 Task: Look for space in Ans, Belgium from 1st June, 2023 to 9th June, 2023 for 4 adults in price range Rs.6000 to Rs.12000. Place can be entire place with 2 bedrooms having 2 beds and 2 bathrooms. Property type can be house. Amenities needed are: hair dryer, heating, . Booking option can be shelf check-in. Required host language is English.
Action: Mouse moved to (468, 128)
Screenshot: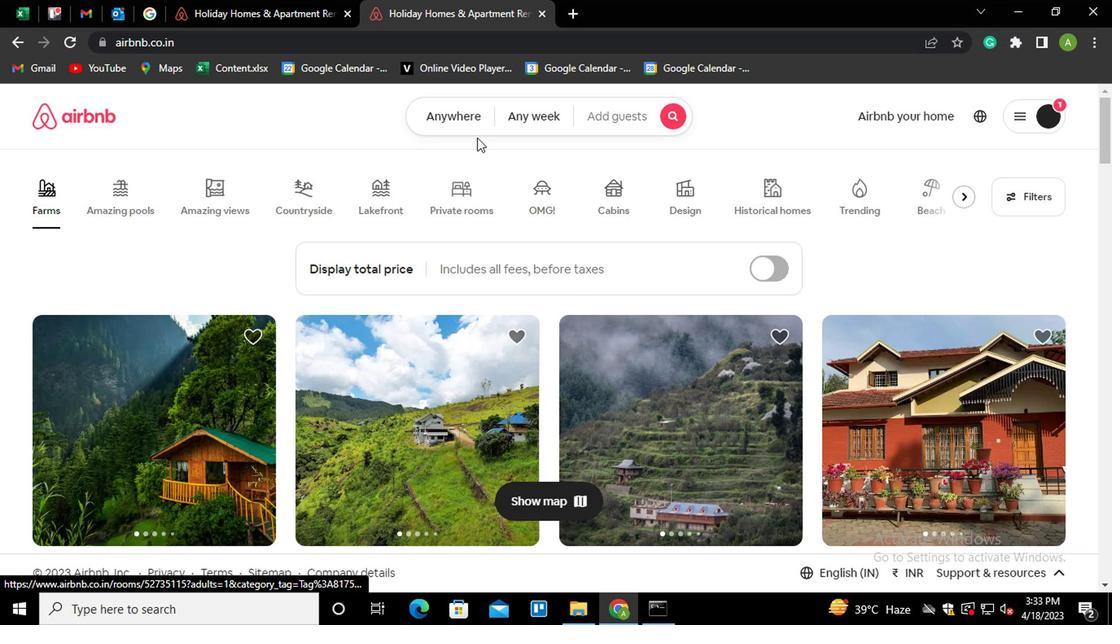 
Action: Mouse pressed left at (468, 128)
Screenshot: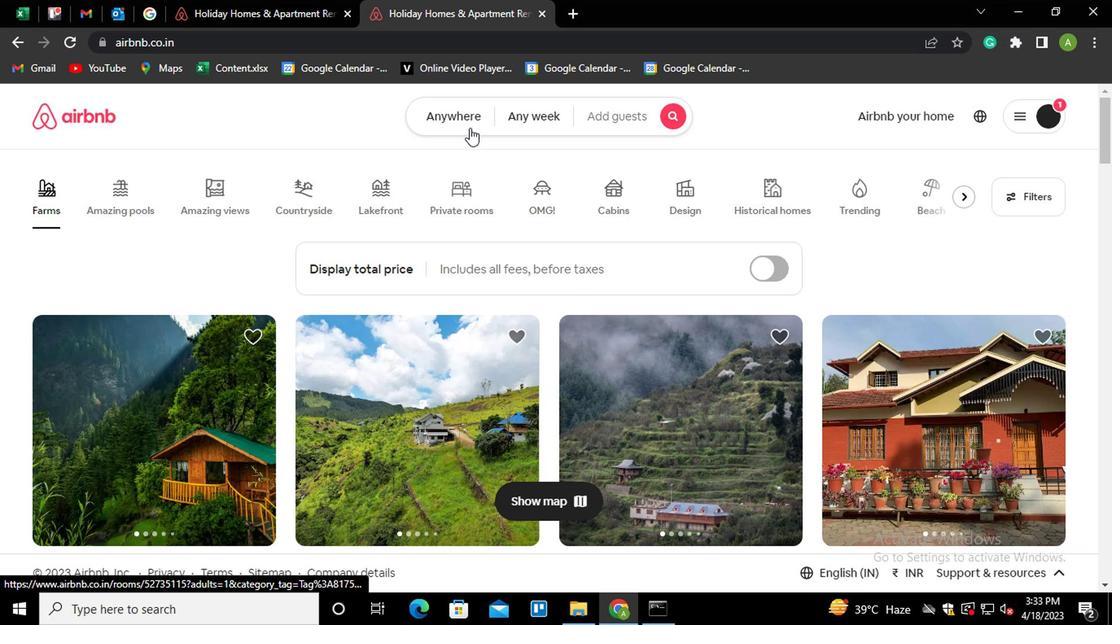 
Action: Mouse moved to (298, 184)
Screenshot: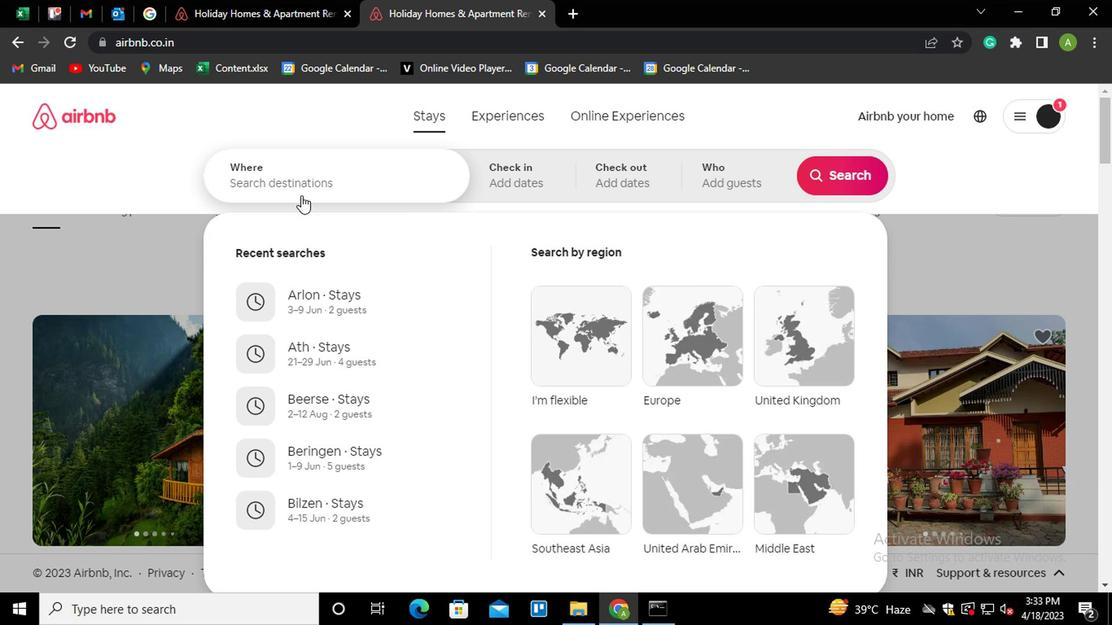 
Action: Mouse pressed left at (298, 184)
Screenshot: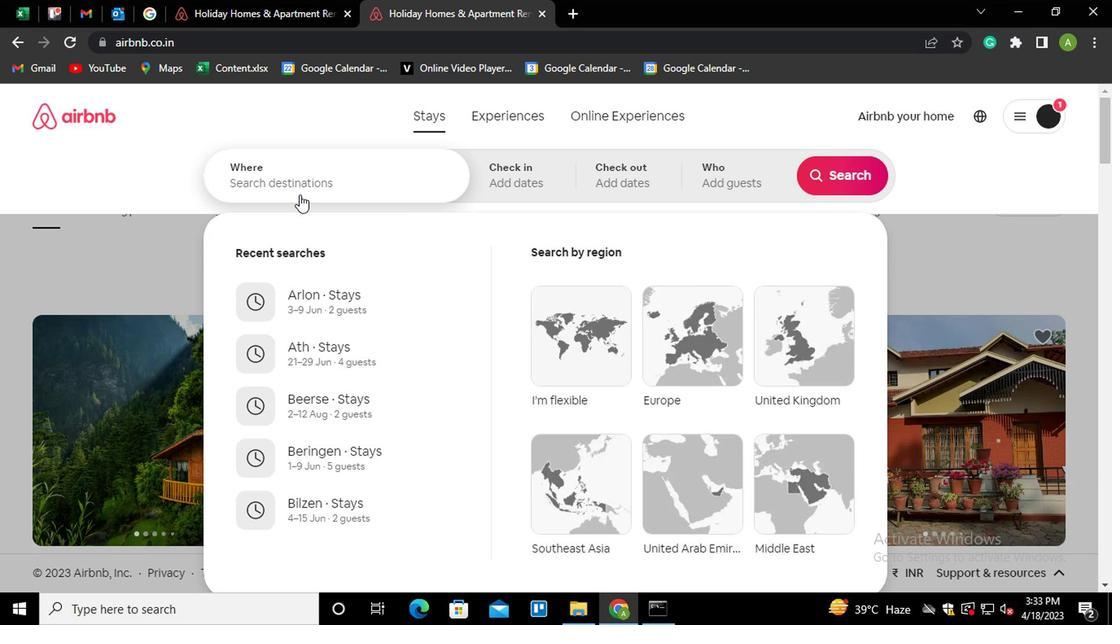 
Action: Mouse moved to (299, 184)
Screenshot: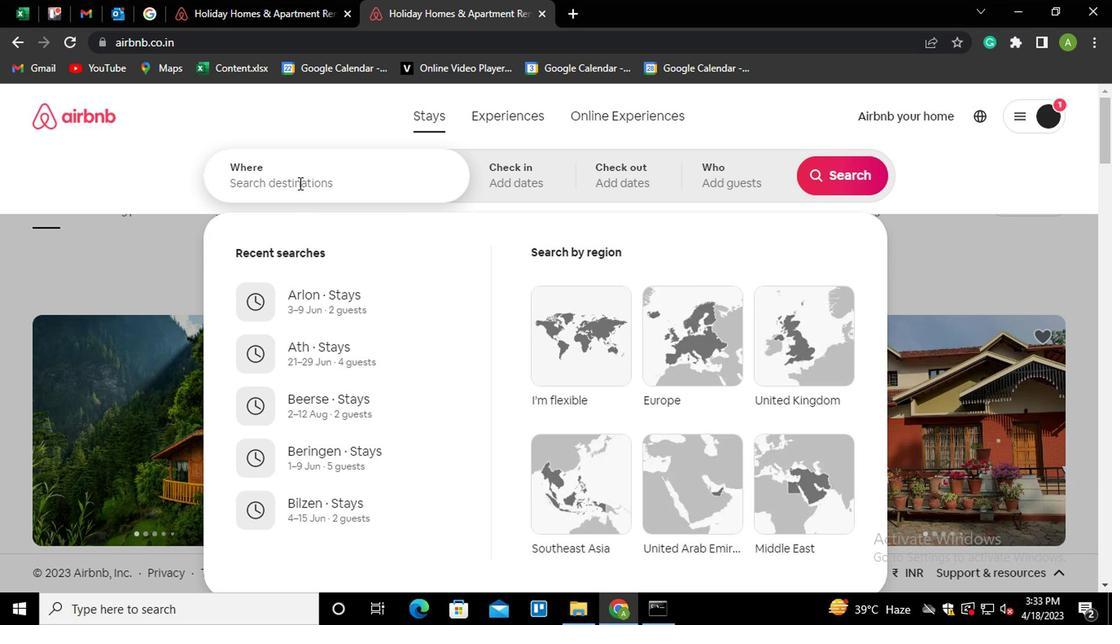 
Action: Key pressed <Key.shift>A
Screenshot: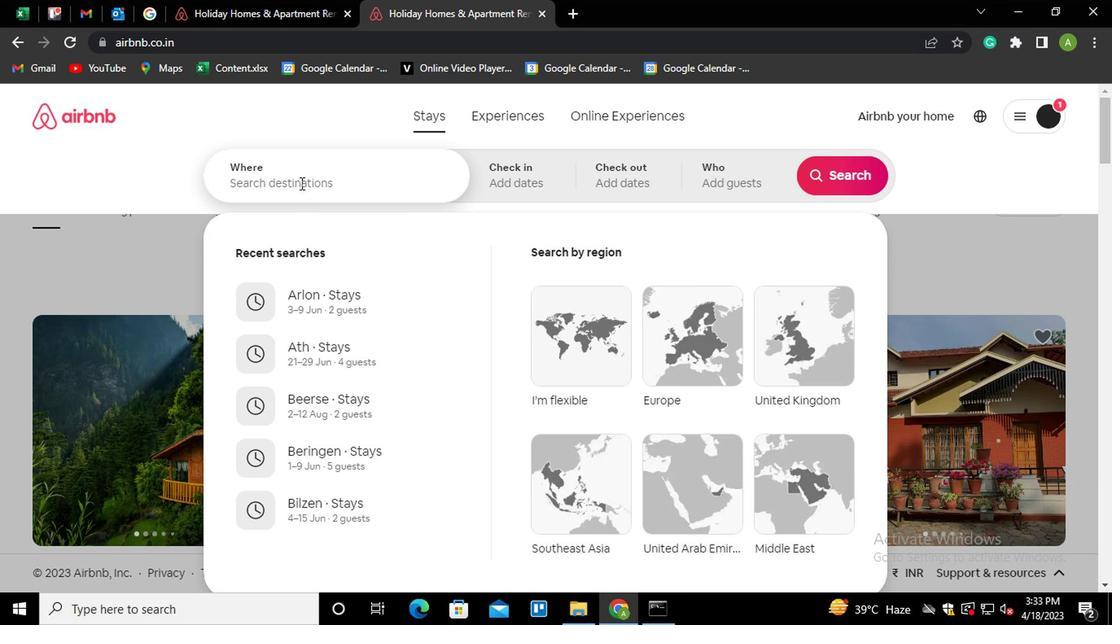 
Action: Mouse moved to (299, 184)
Screenshot: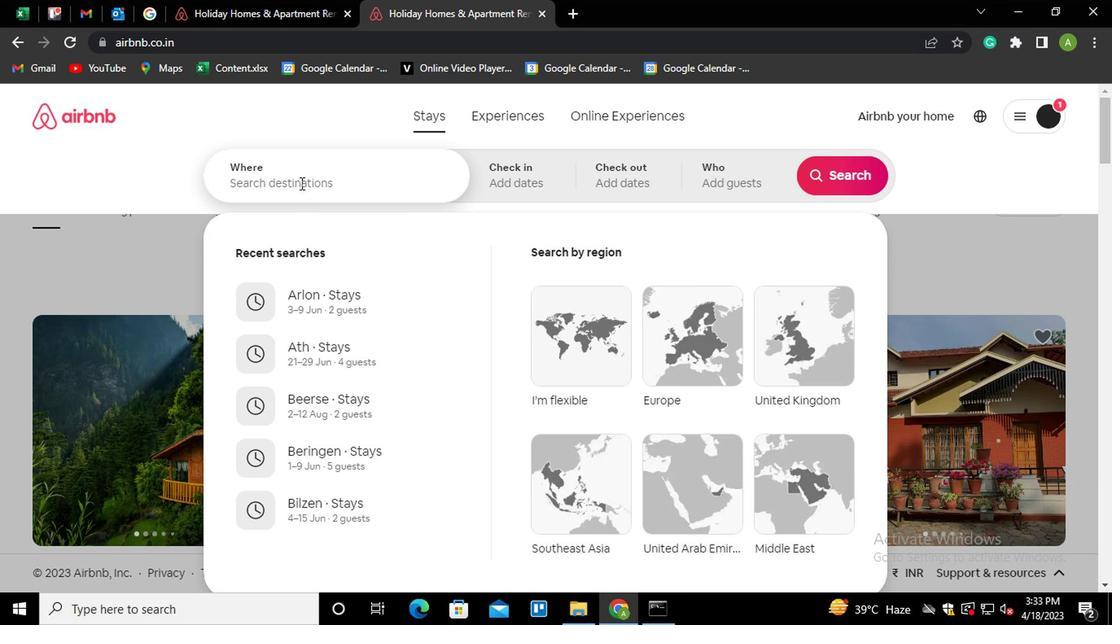
Action: Key pressed NS,<Key.space><Key.shift_r><Key.shift_r><Key.shift_r><Key.shift_r><Key.shift_r><Key.shift_r><Key.shift_r><Key.shift_r>BELGIU<Key.down><Key.enter>
Screenshot: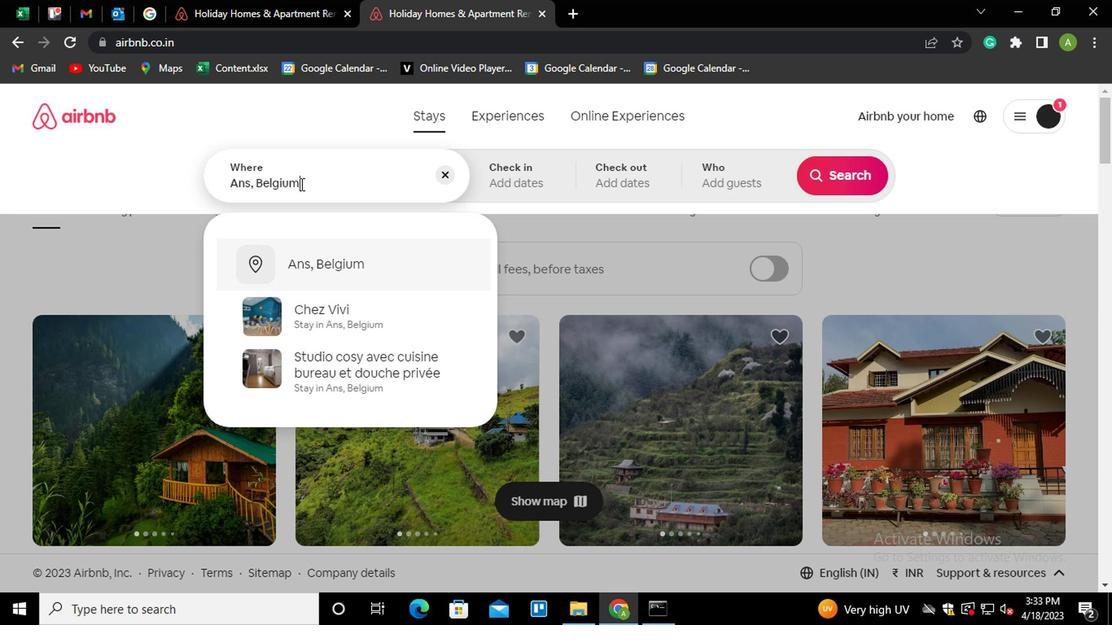 
Action: Mouse moved to (835, 309)
Screenshot: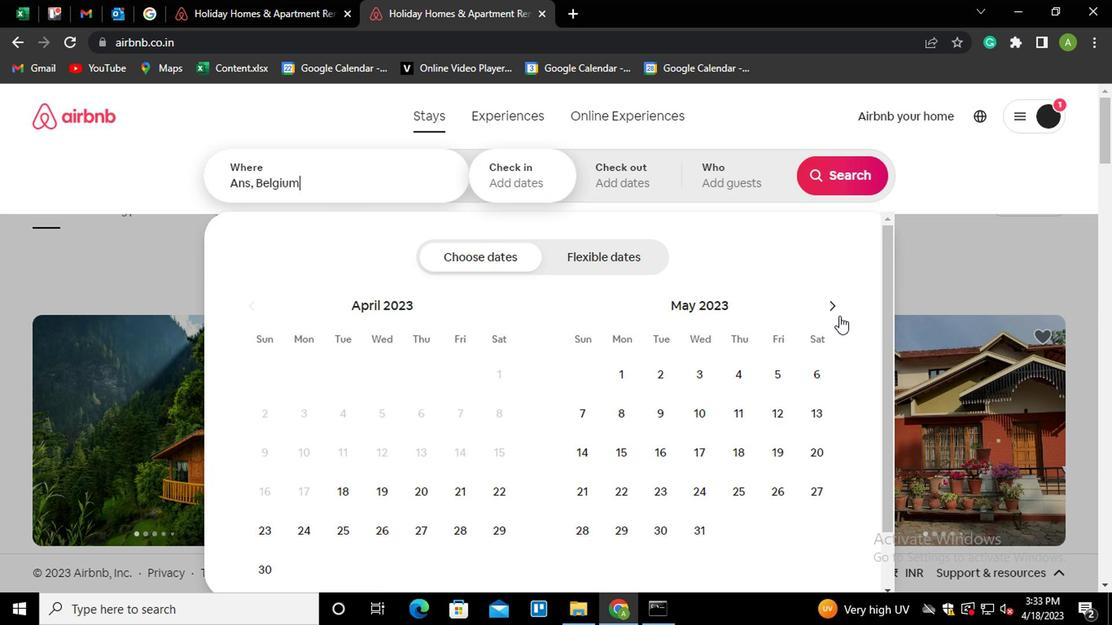 
Action: Mouse pressed left at (835, 309)
Screenshot: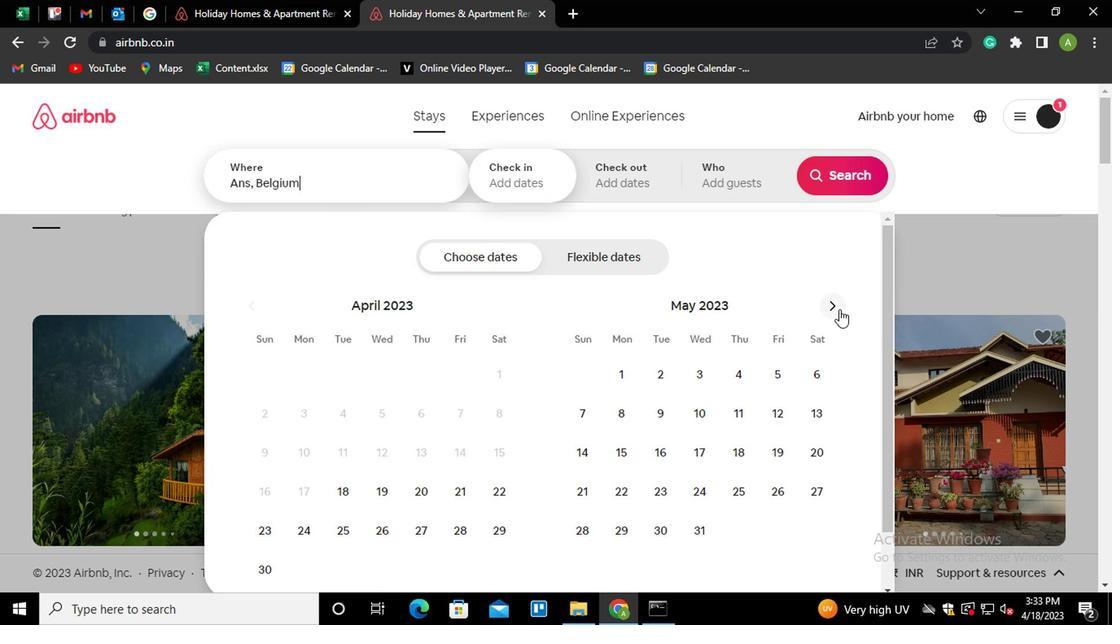 
Action: Mouse pressed left at (835, 309)
Screenshot: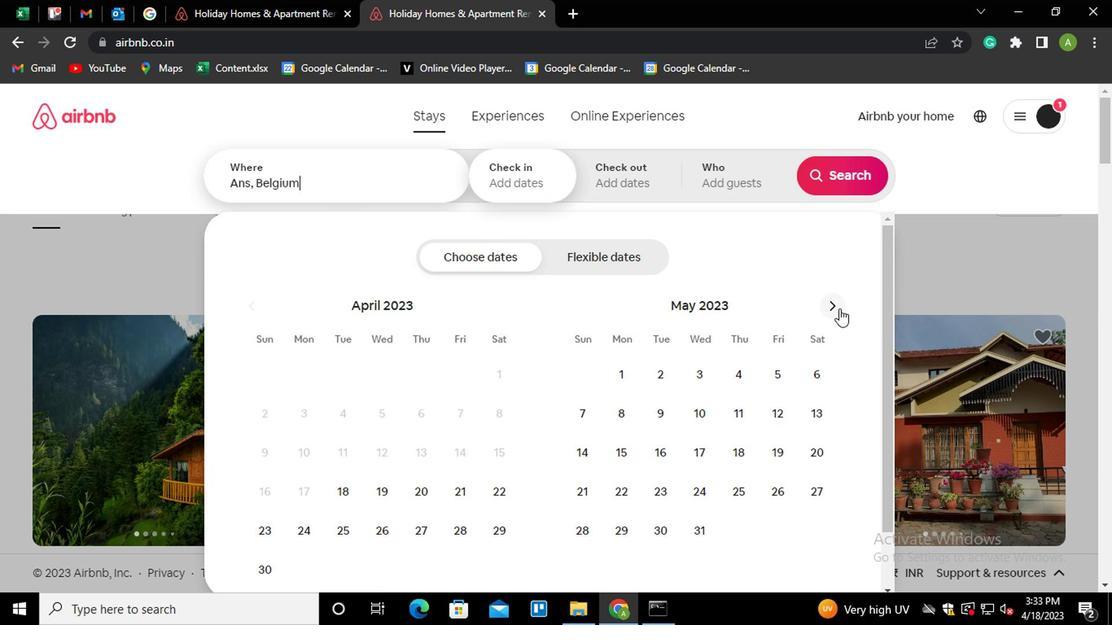 
Action: Mouse moved to (731, 377)
Screenshot: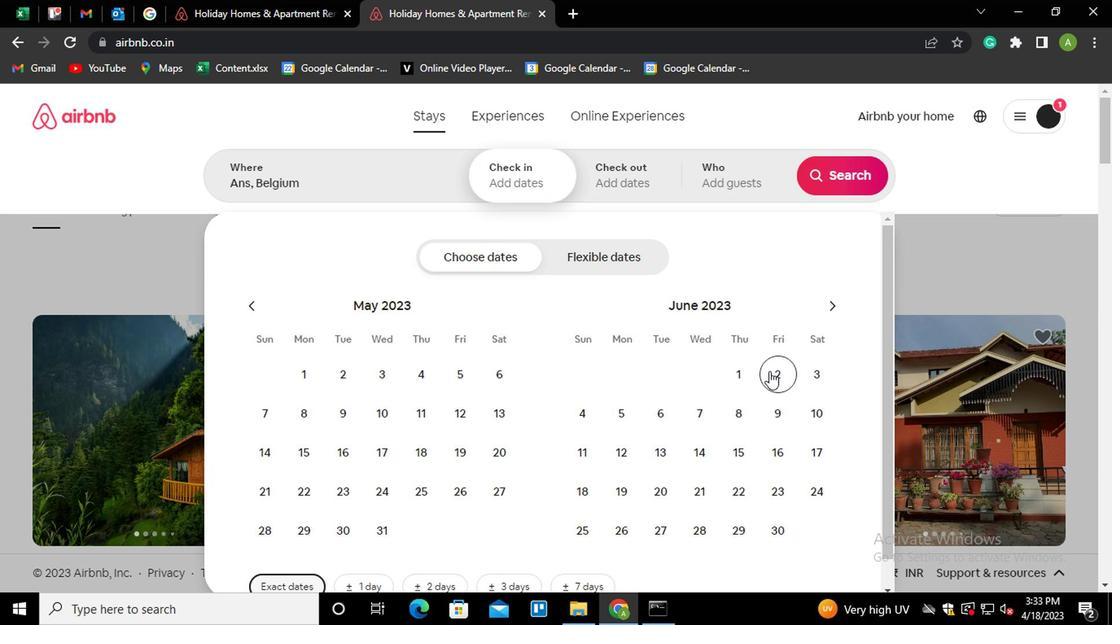 
Action: Mouse pressed left at (731, 377)
Screenshot: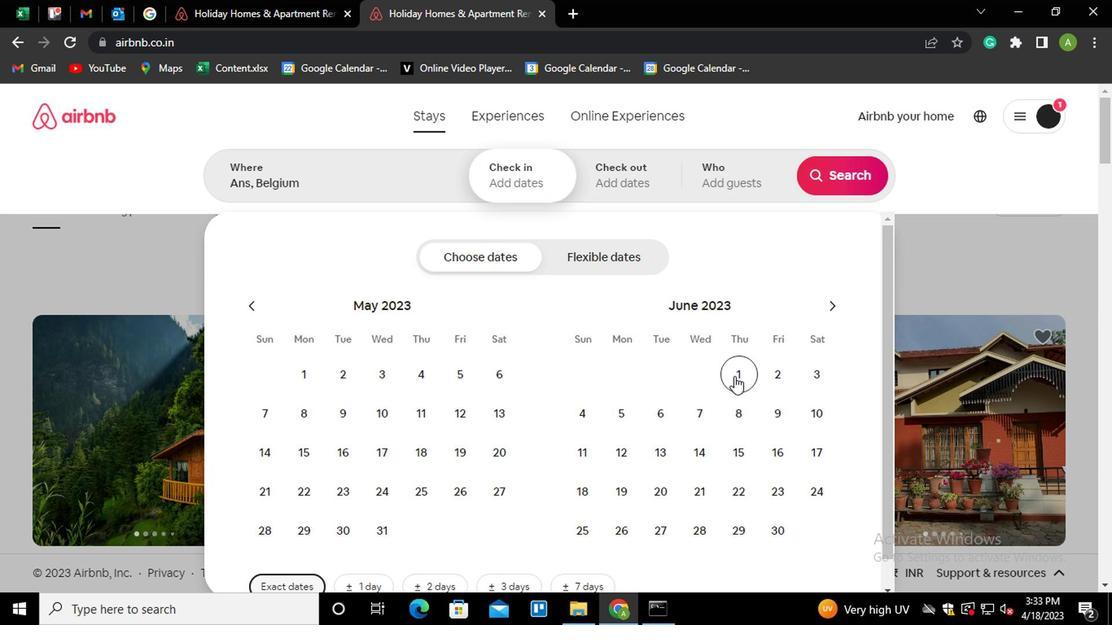 
Action: Mouse moved to (769, 414)
Screenshot: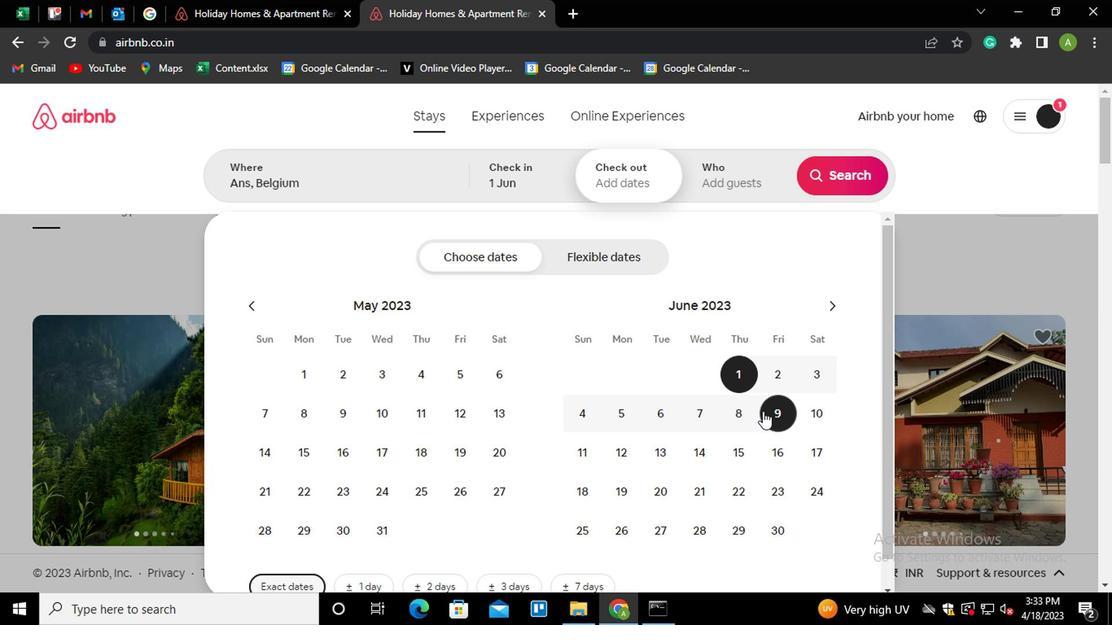 
Action: Mouse pressed left at (769, 414)
Screenshot: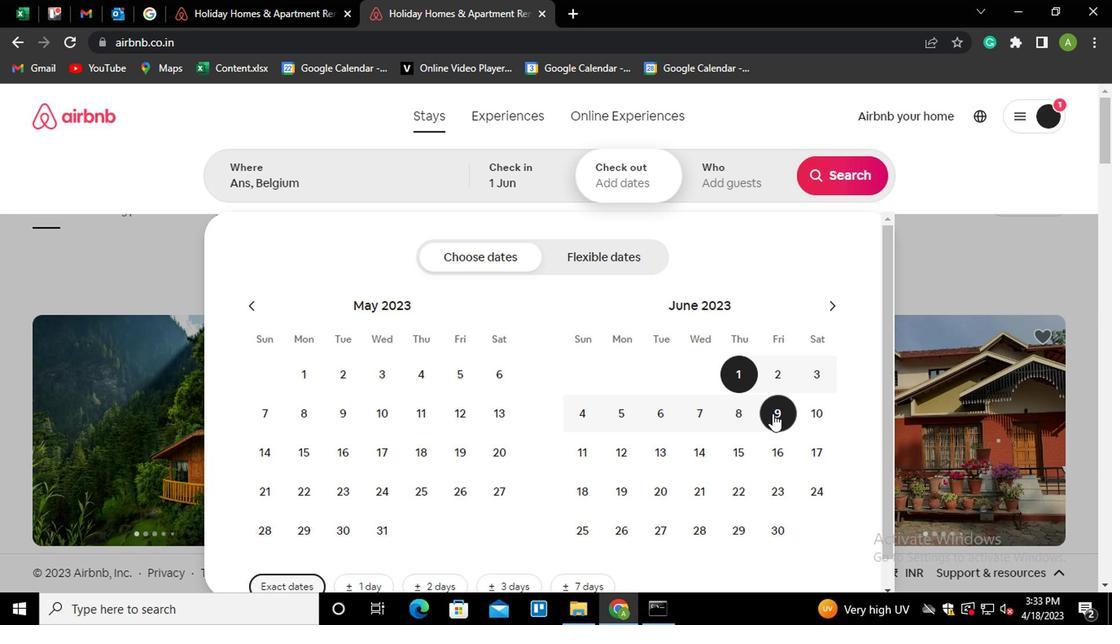 
Action: Mouse moved to (712, 180)
Screenshot: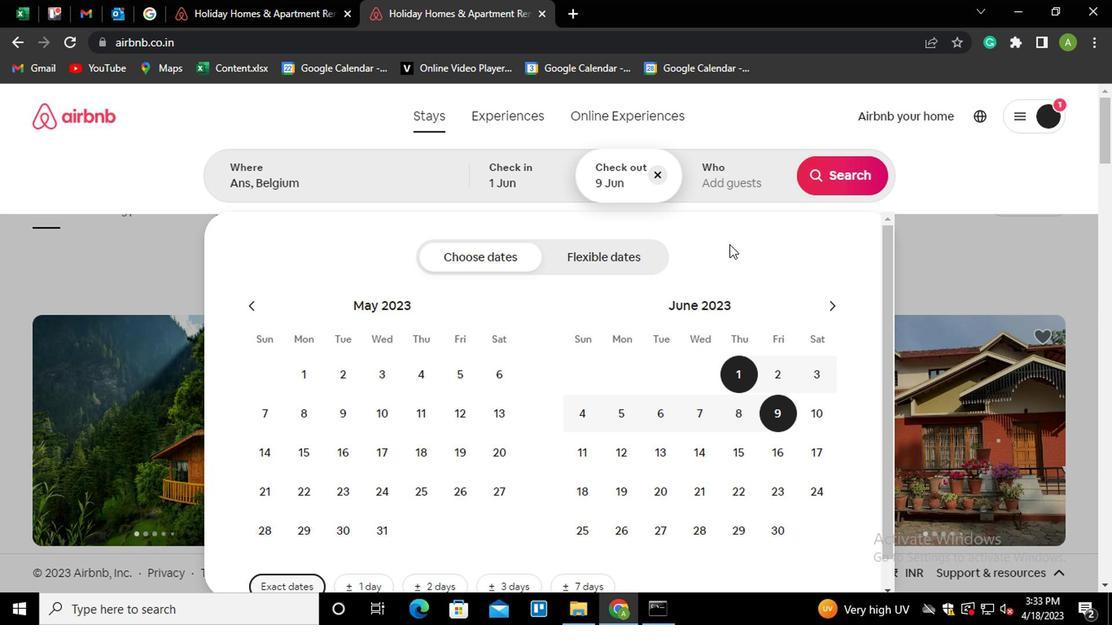 
Action: Mouse pressed left at (712, 180)
Screenshot: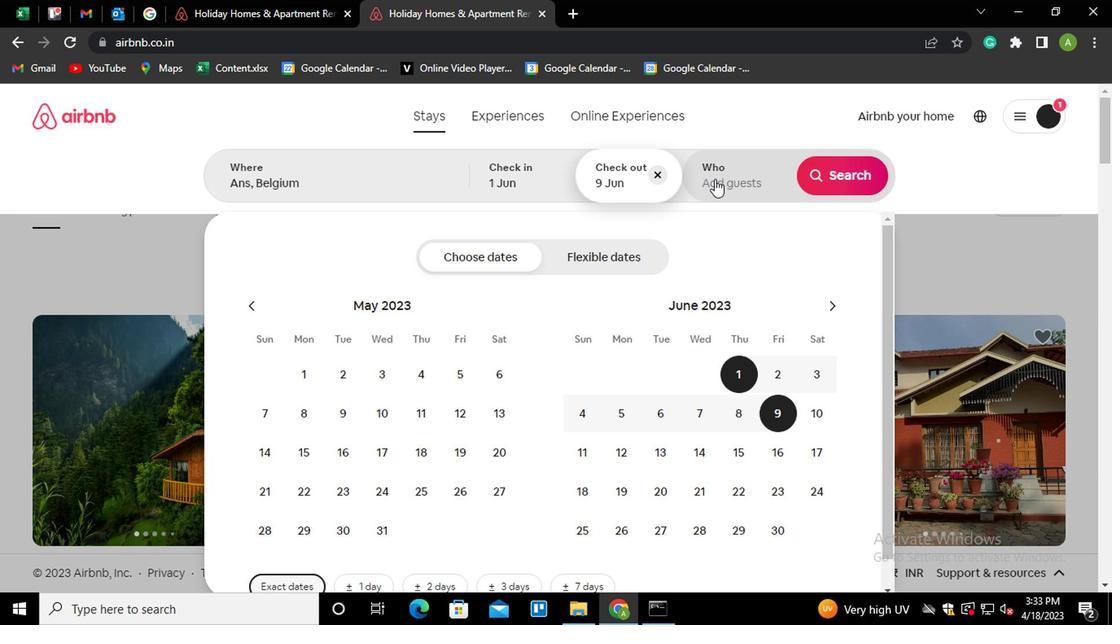
Action: Mouse moved to (841, 266)
Screenshot: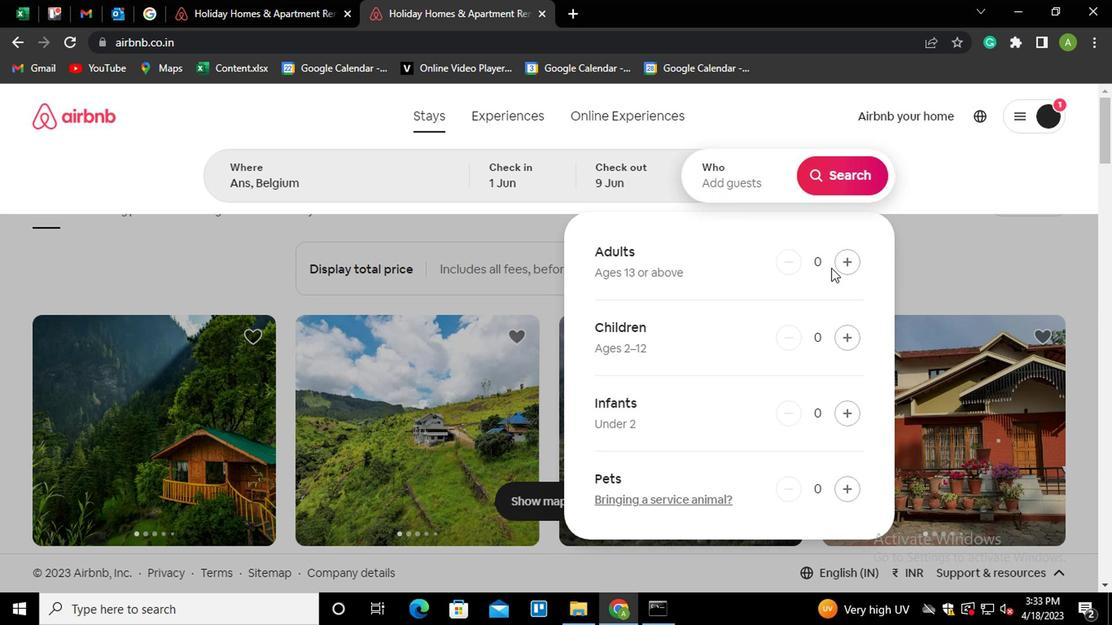 
Action: Mouse pressed left at (841, 266)
Screenshot: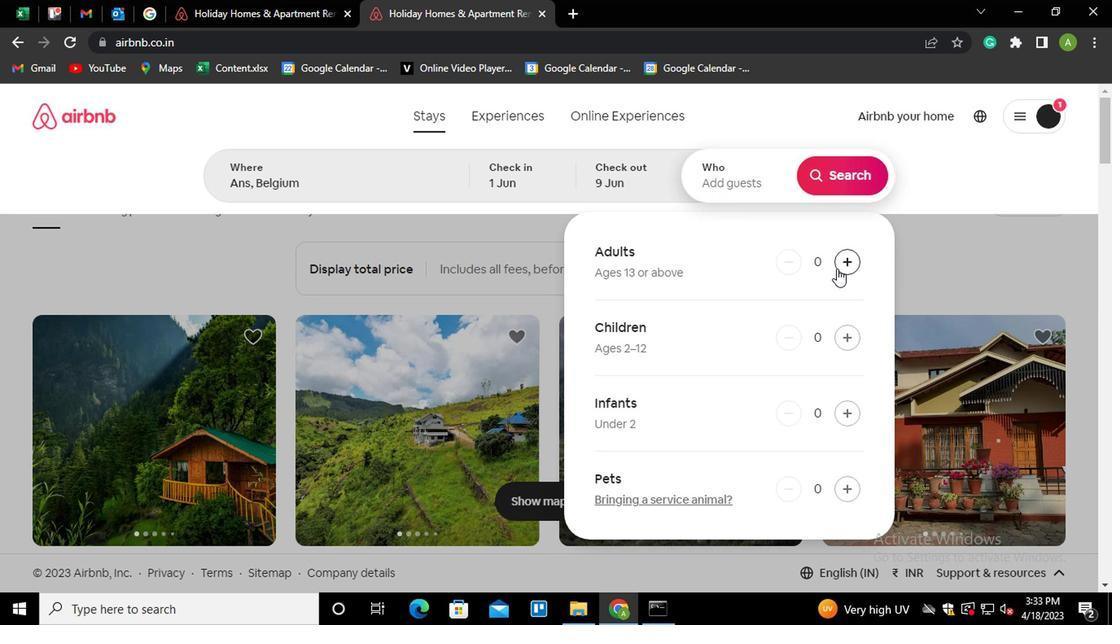 
Action: Mouse pressed left at (841, 266)
Screenshot: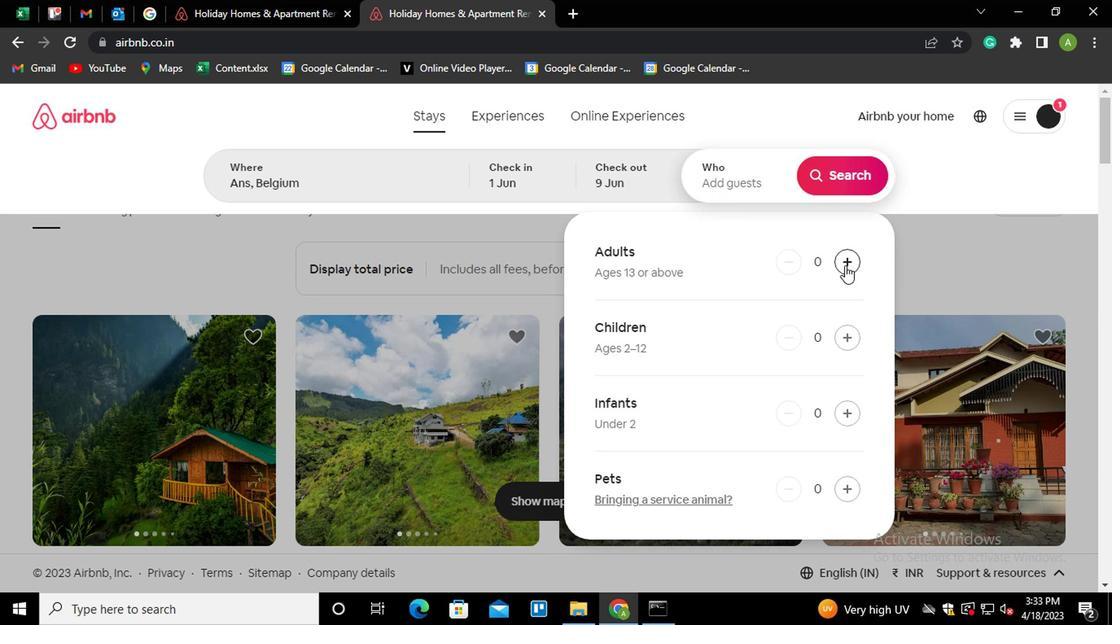 
Action: Mouse pressed left at (841, 266)
Screenshot: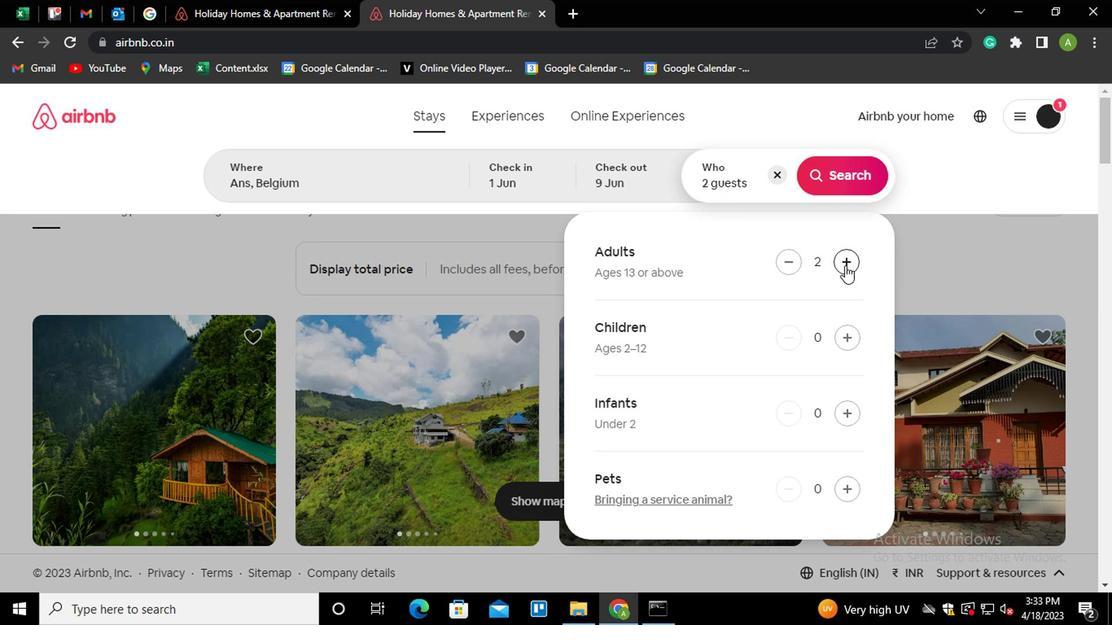 
Action: Mouse pressed left at (841, 266)
Screenshot: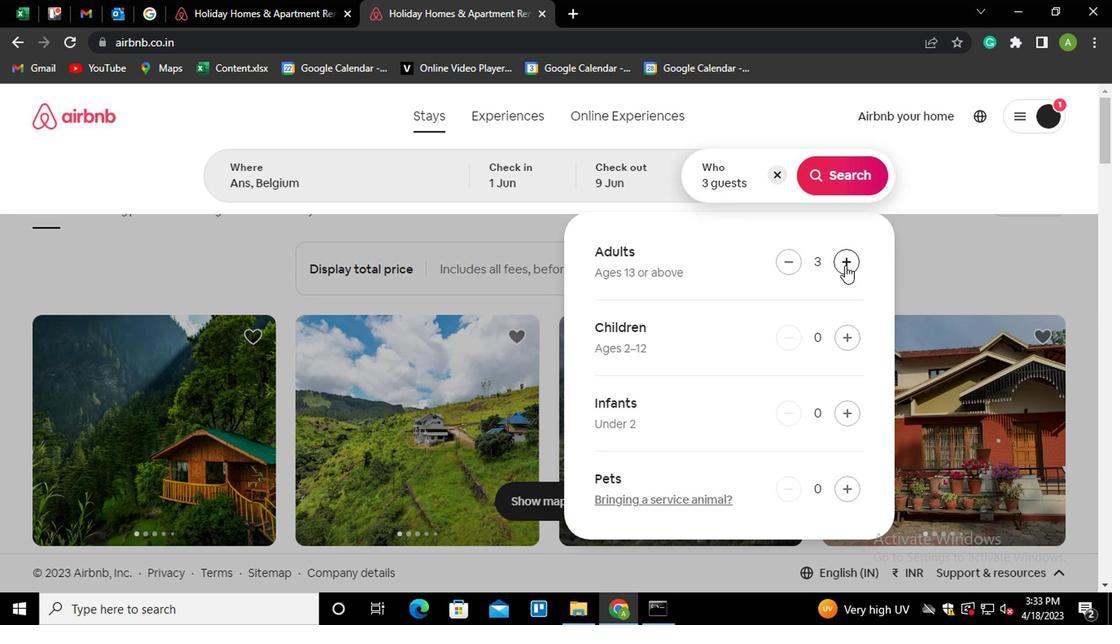 
Action: Mouse moved to (833, 176)
Screenshot: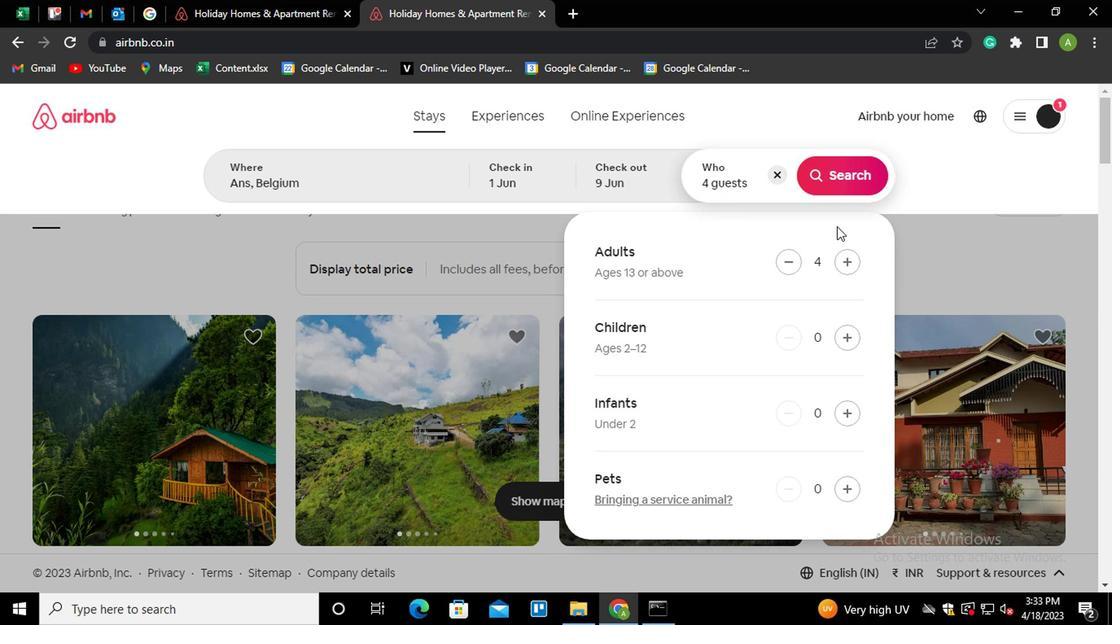 
Action: Mouse pressed left at (833, 176)
Screenshot: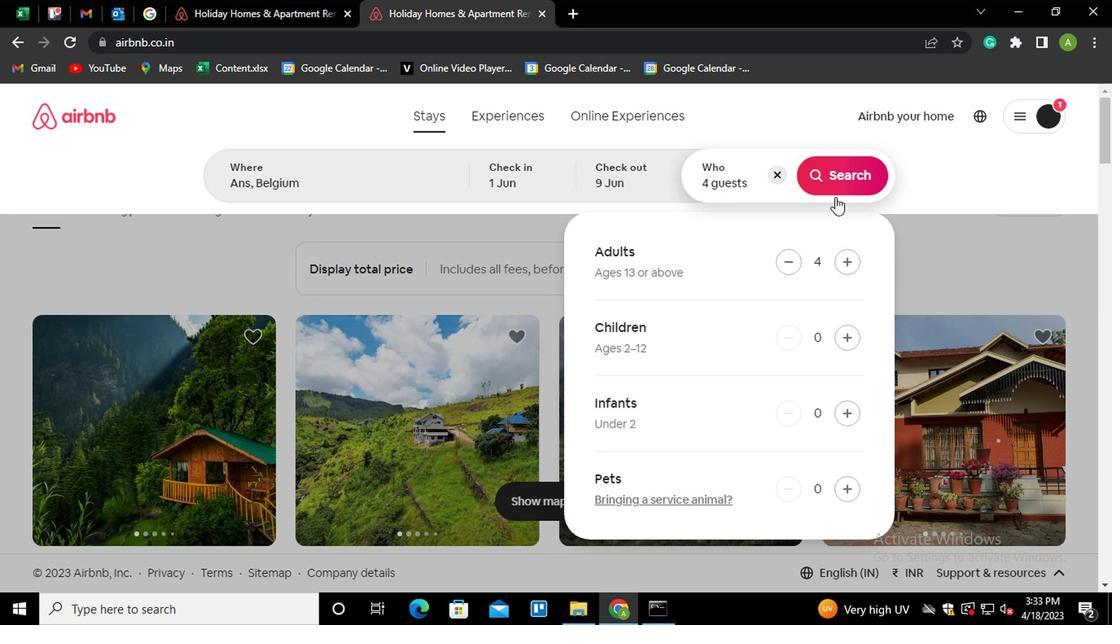 
Action: Mouse moved to (1040, 178)
Screenshot: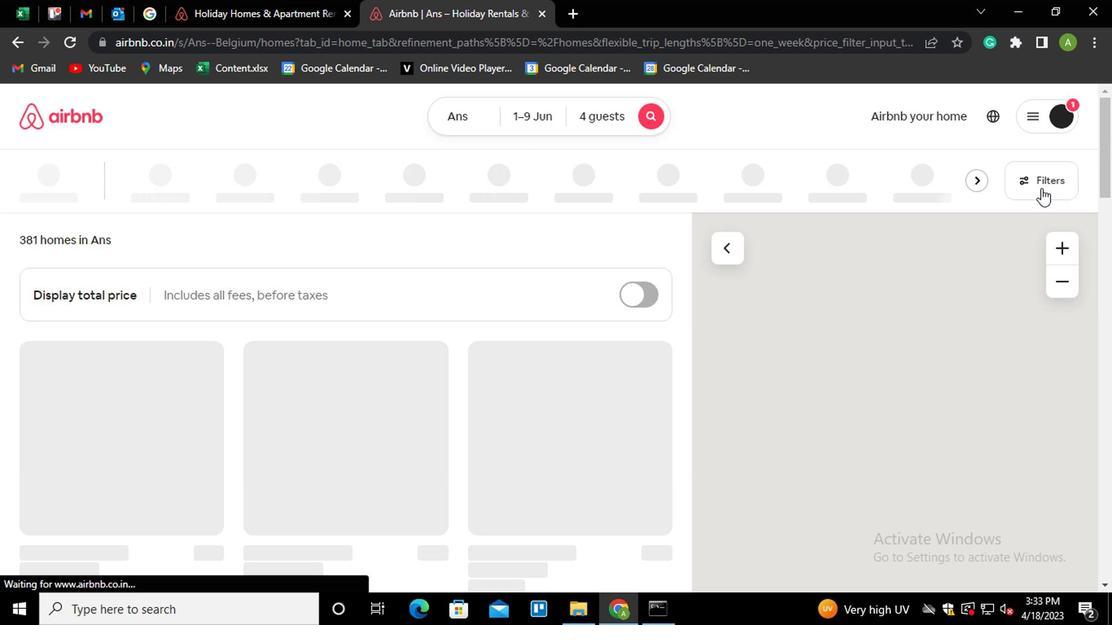 
Action: Mouse pressed left at (1040, 178)
Screenshot: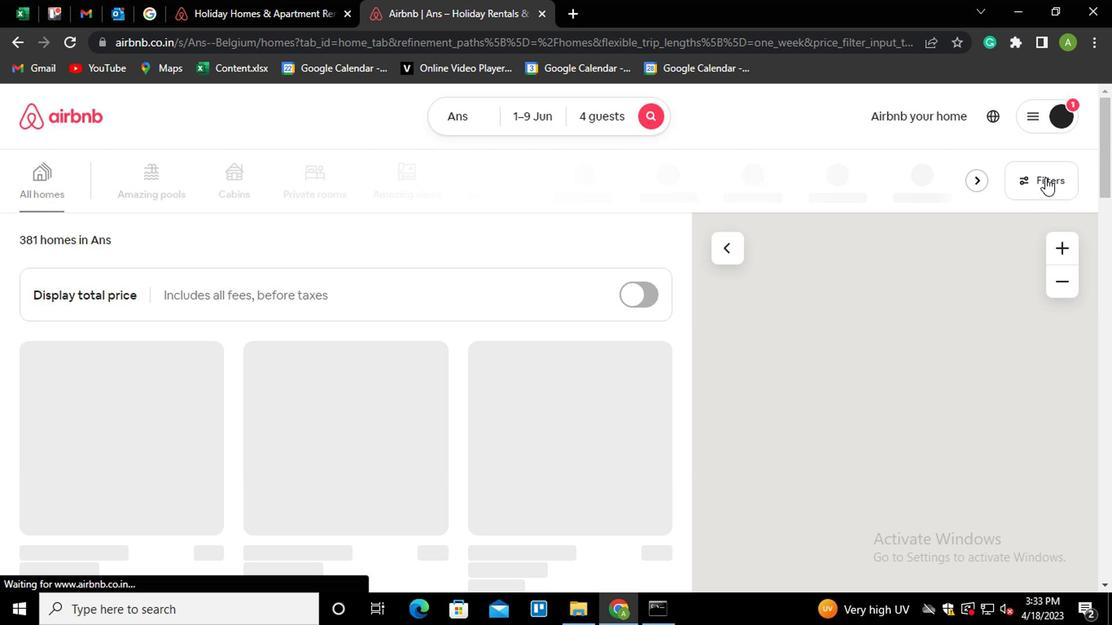 
Action: Mouse moved to (462, 379)
Screenshot: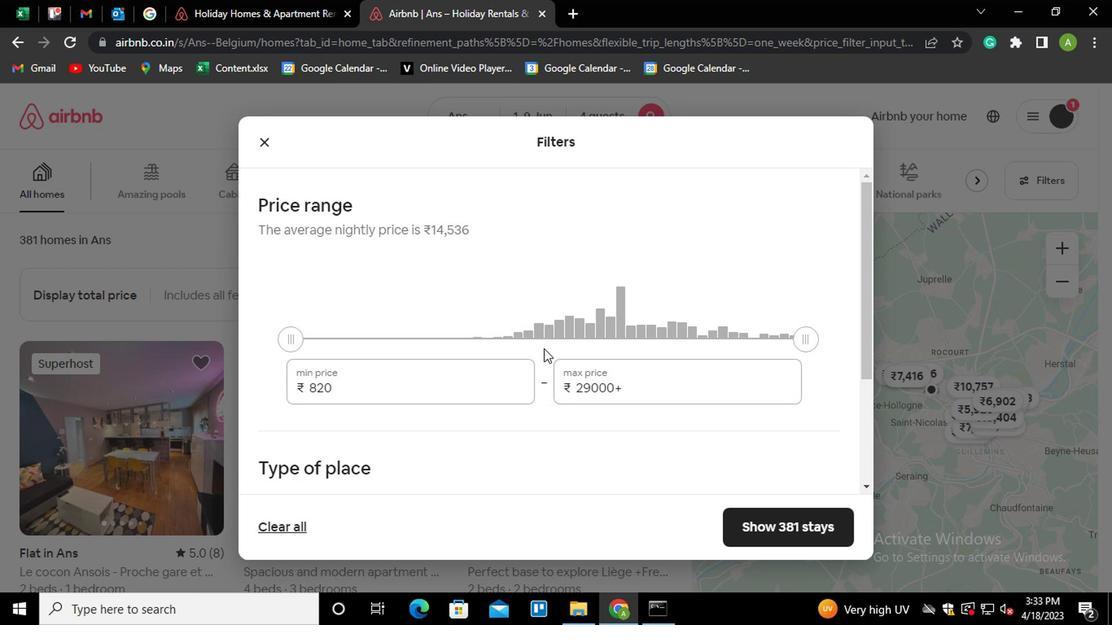 
Action: Mouse pressed left at (462, 379)
Screenshot: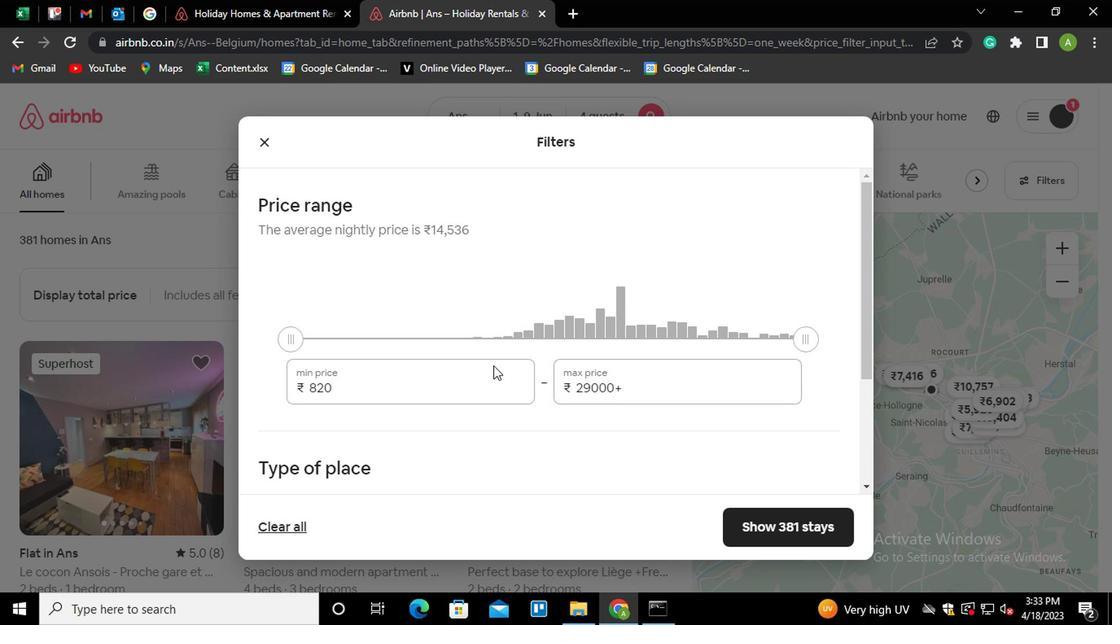 
Action: Key pressed <Key.shift_r><Key.home>6000
Screenshot: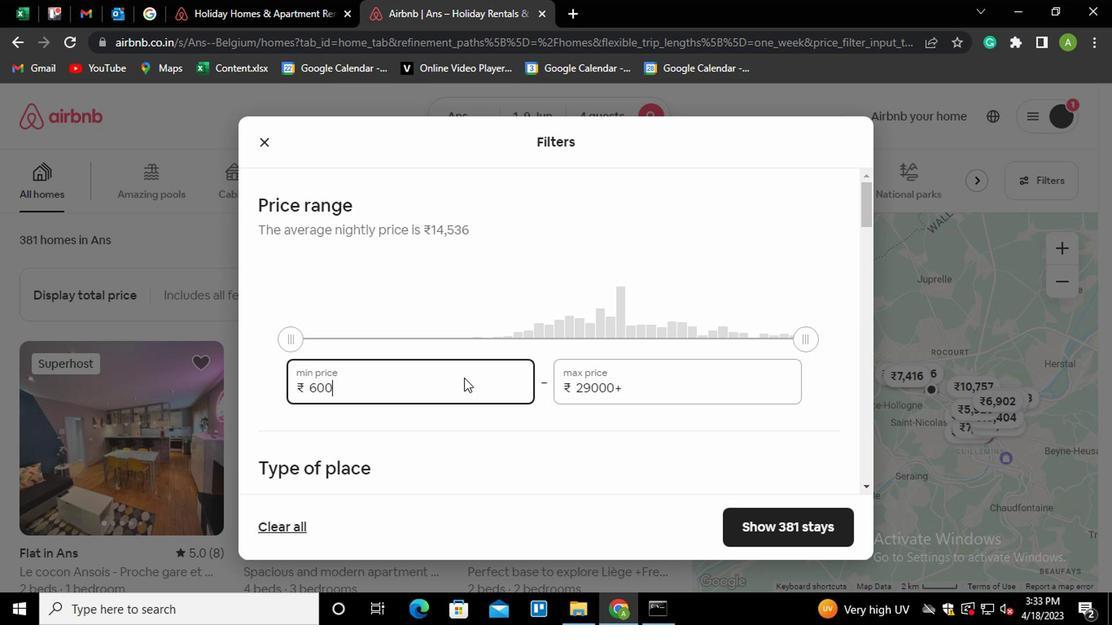 
Action: Mouse moved to (625, 387)
Screenshot: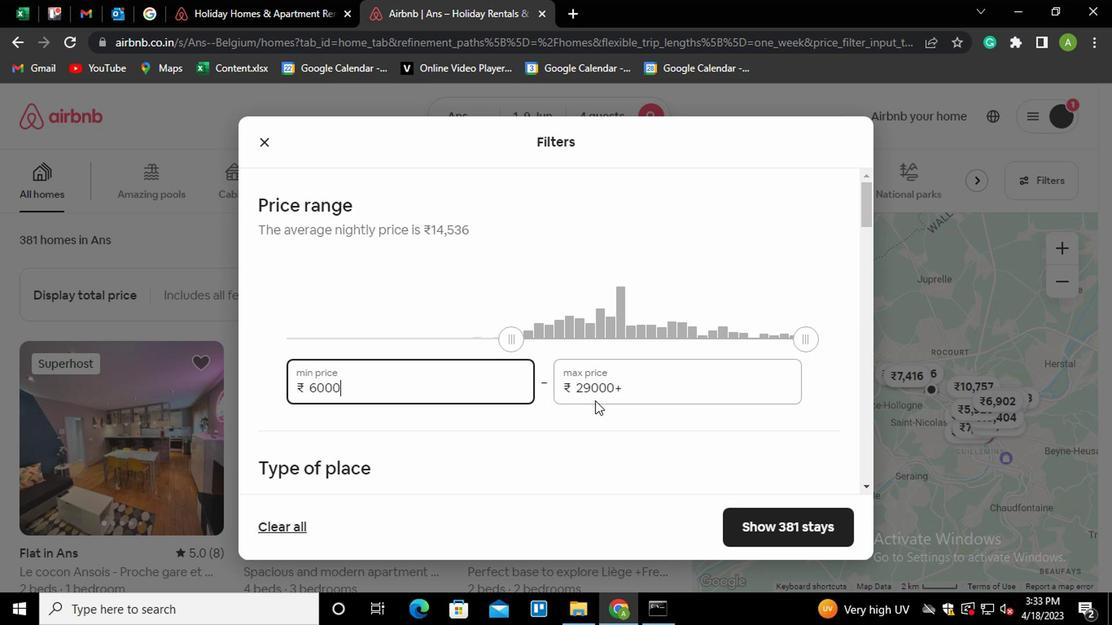 
Action: Mouse pressed left at (625, 387)
Screenshot: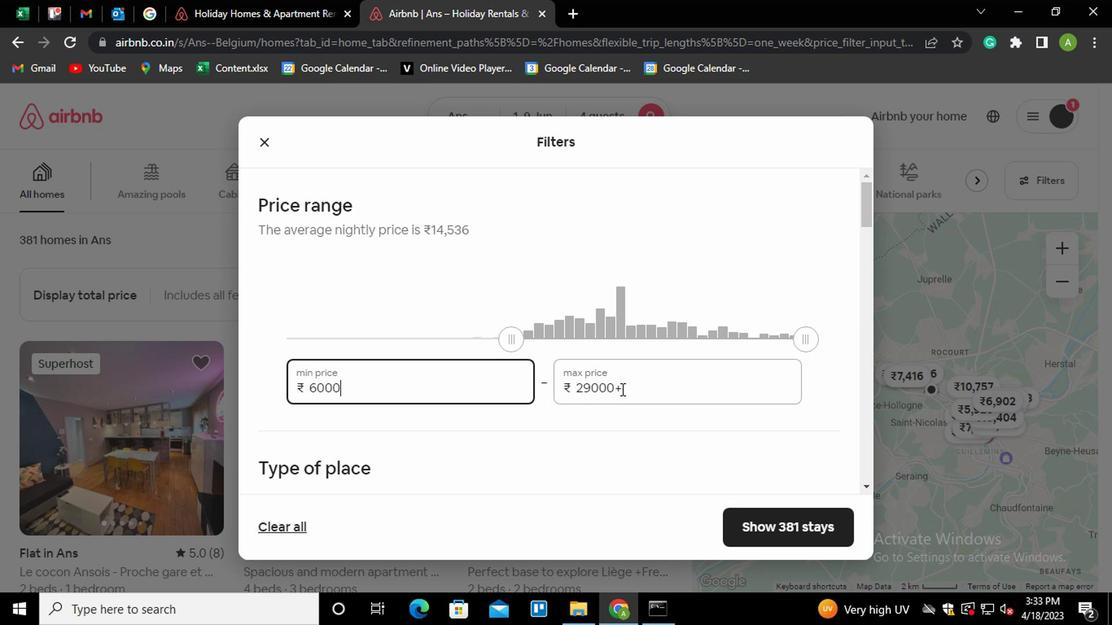 
Action: Mouse moved to (627, 371)
Screenshot: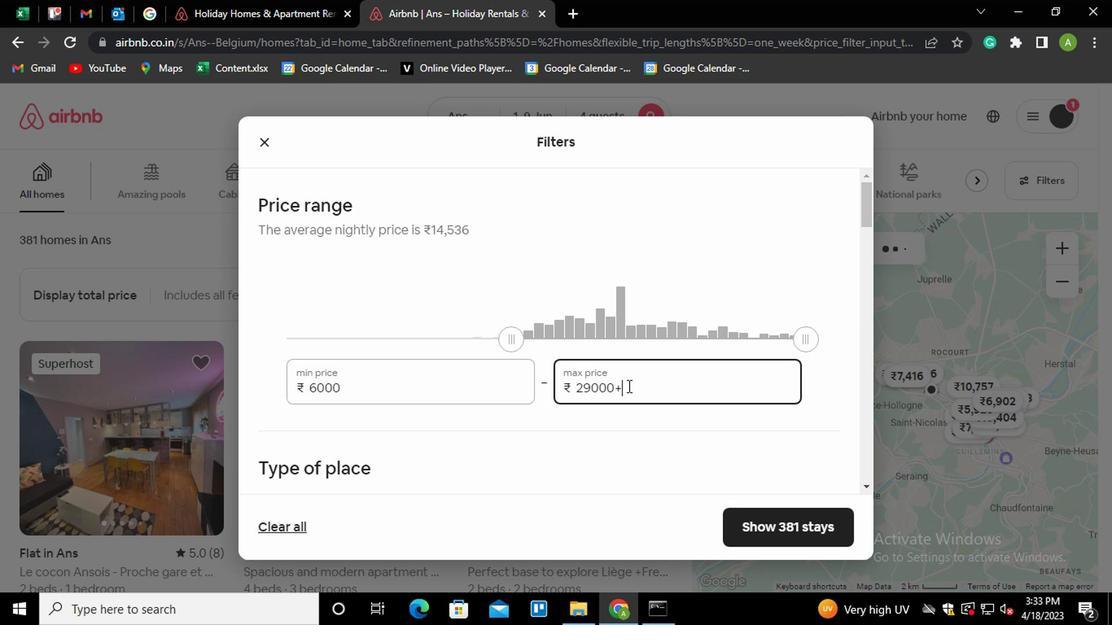
Action: Key pressed <Key.shift_r><Key.home>12000
Screenshot: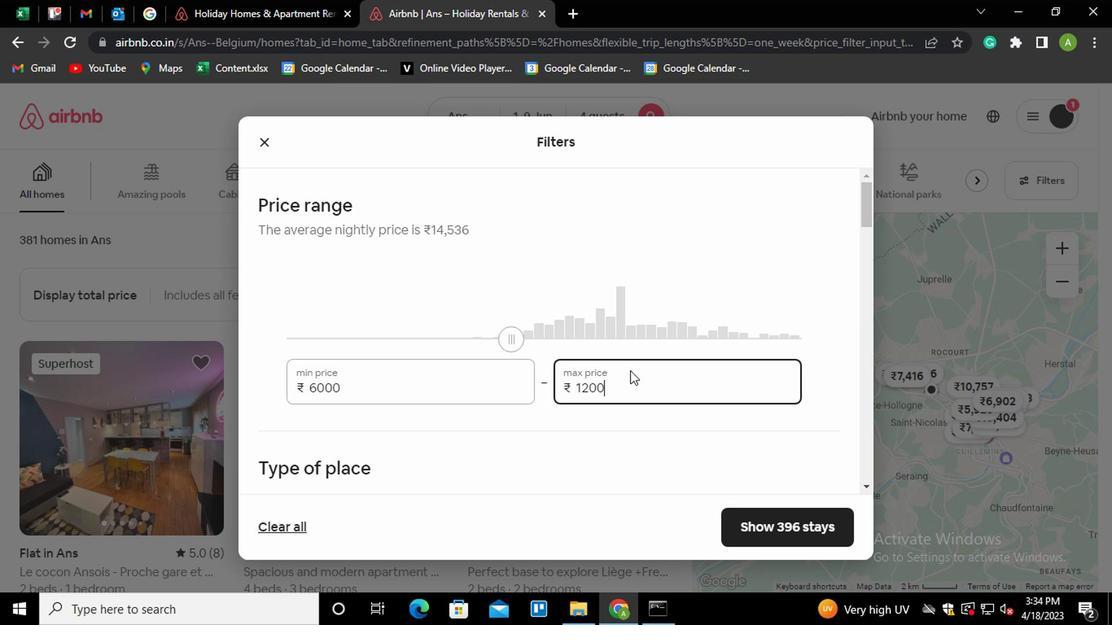 
Action: Mouse moved to (453, 467)
Screenshot: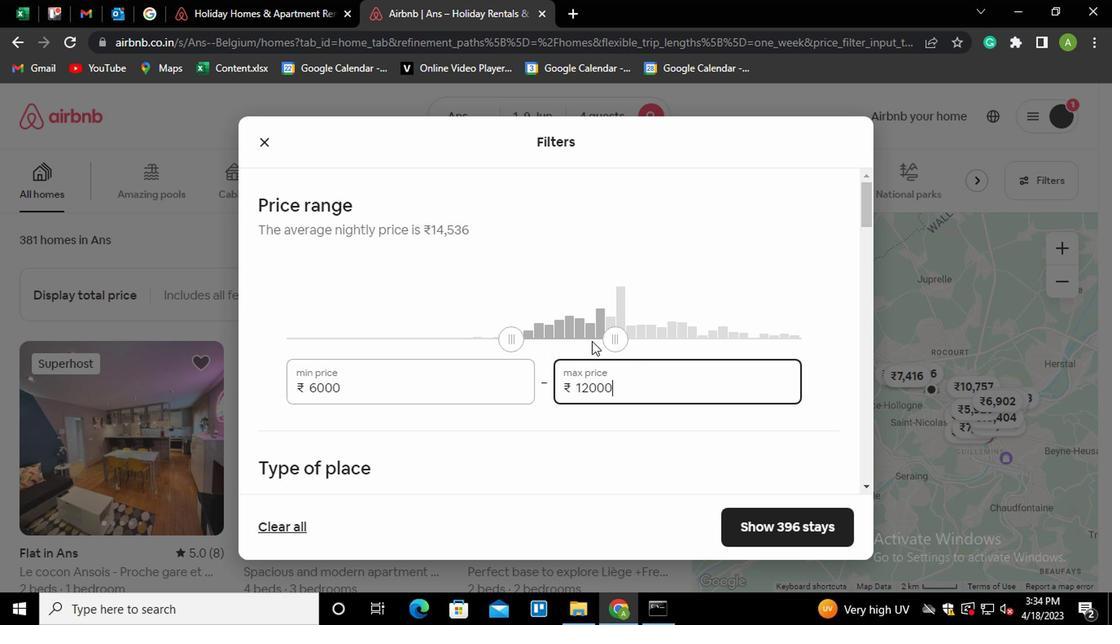 
Action: Mouse scrolled (453, 466) with delta (0, 0)
Screenshot: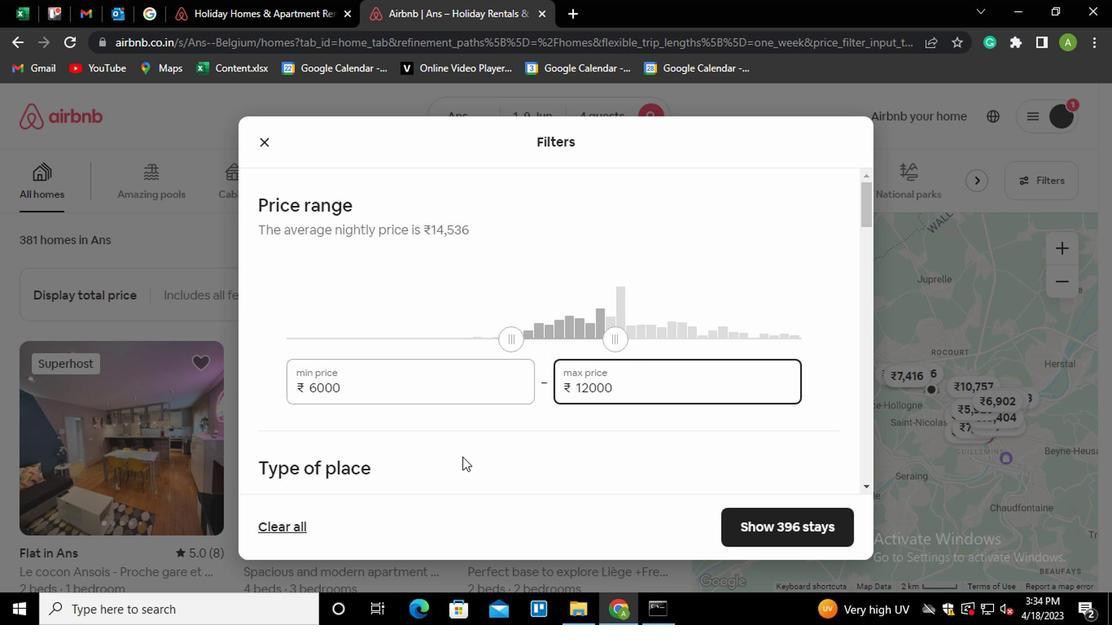 
Action: Mouse scrolled (453, 466) with delta (0, 0)
Screenshot: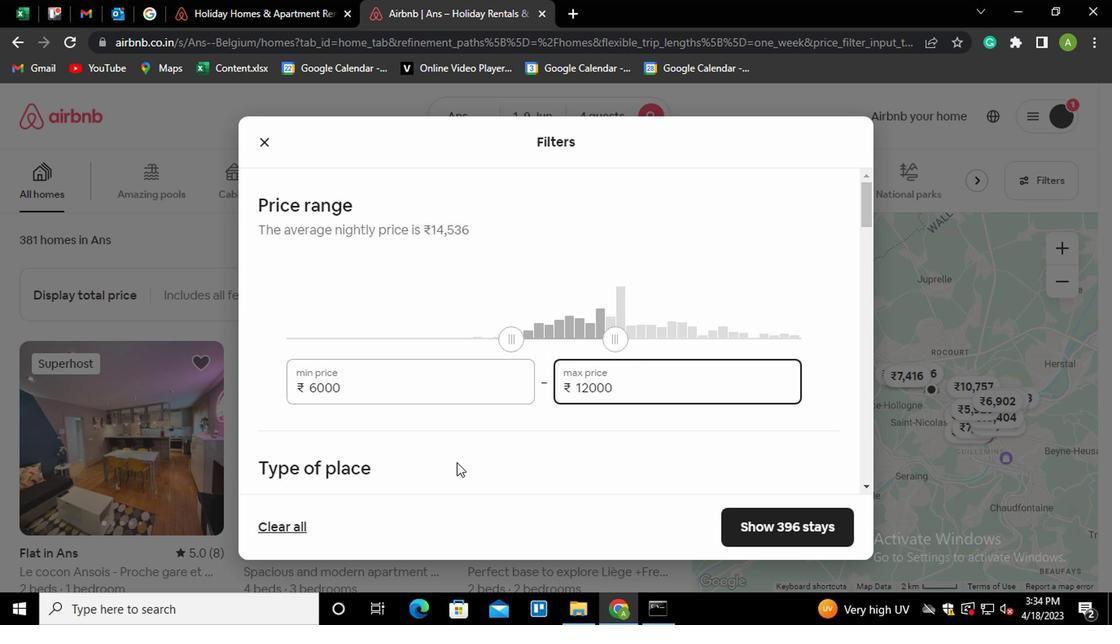 
Action: Mouse moved to (274, 360)
Screenshot: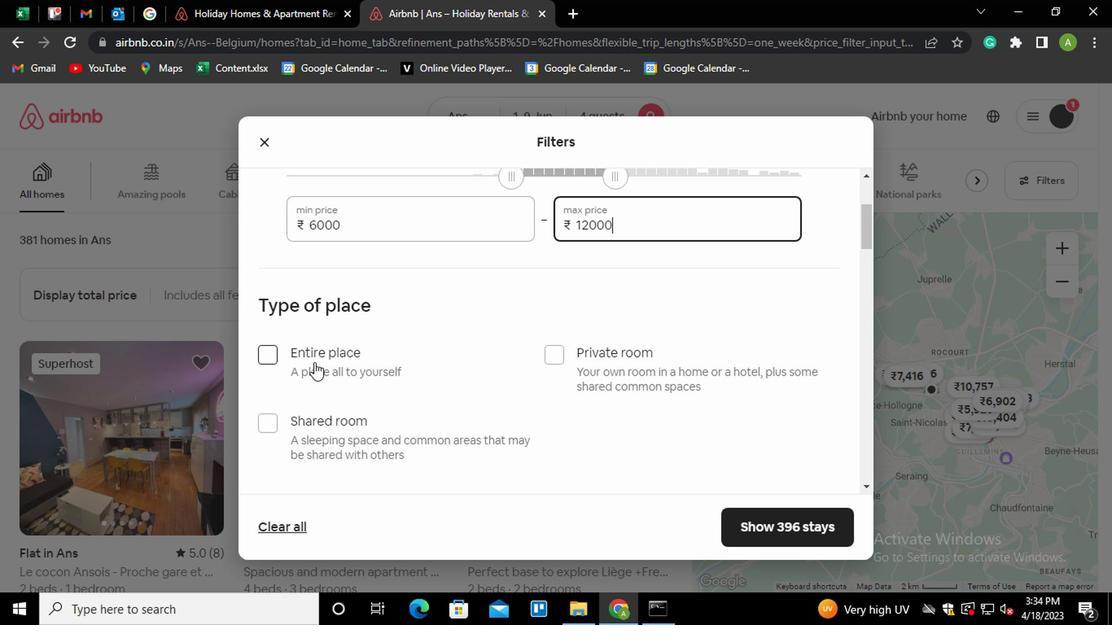
Action: Mouse pressed left at (274, 360)
Screenshot: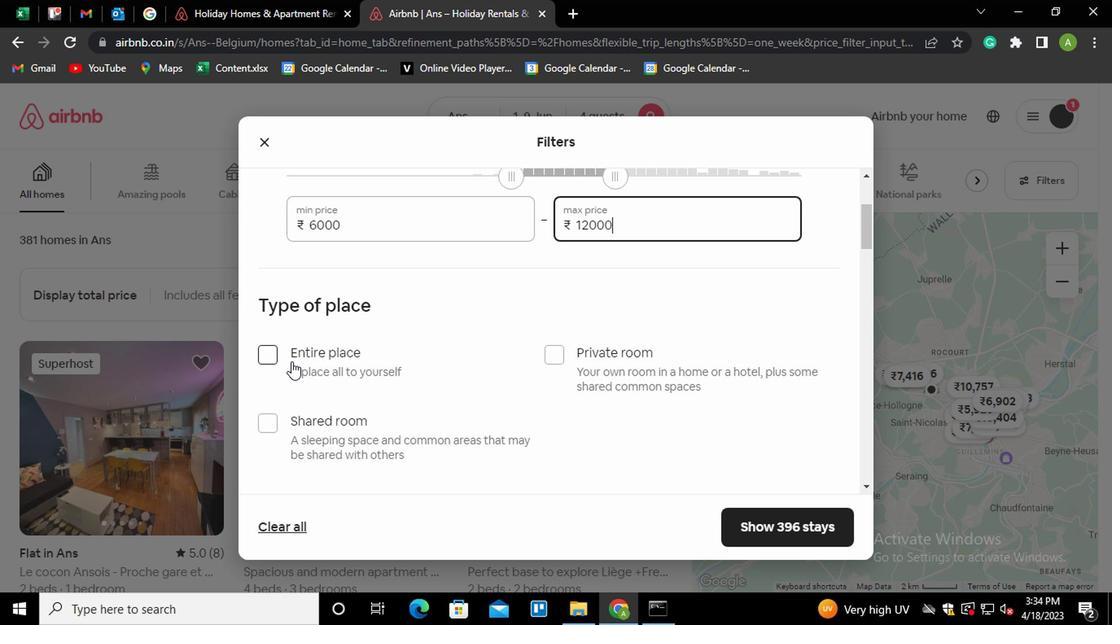 
Action: Mouse moved to (465, 389)
Screenshot: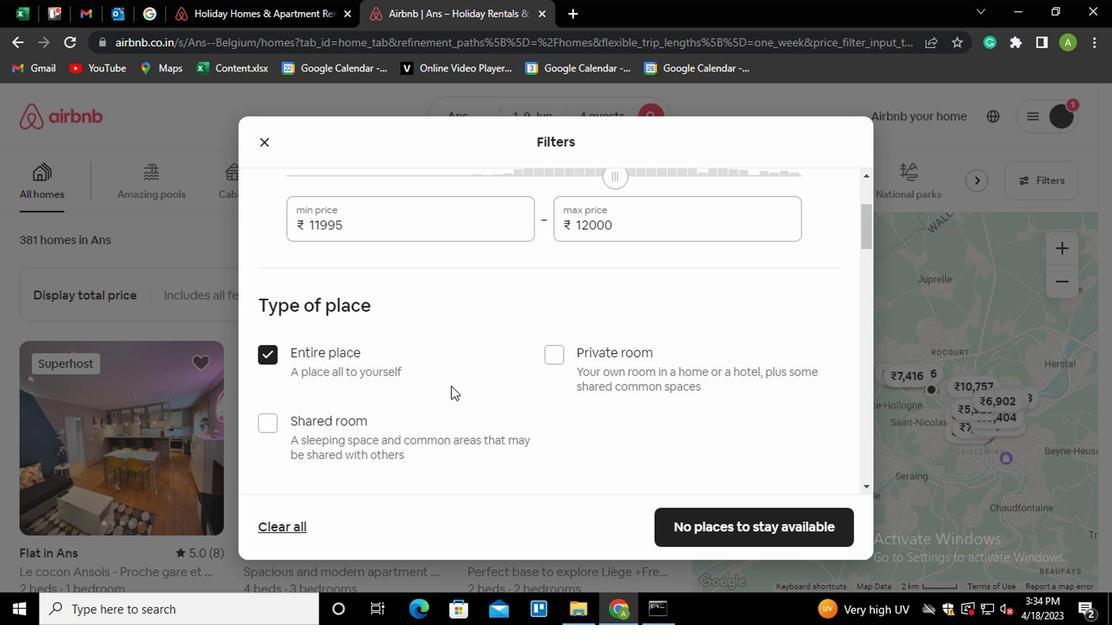 
Action: Mouse scrolled (465, 388) with delta (0, 0)
Screenshot: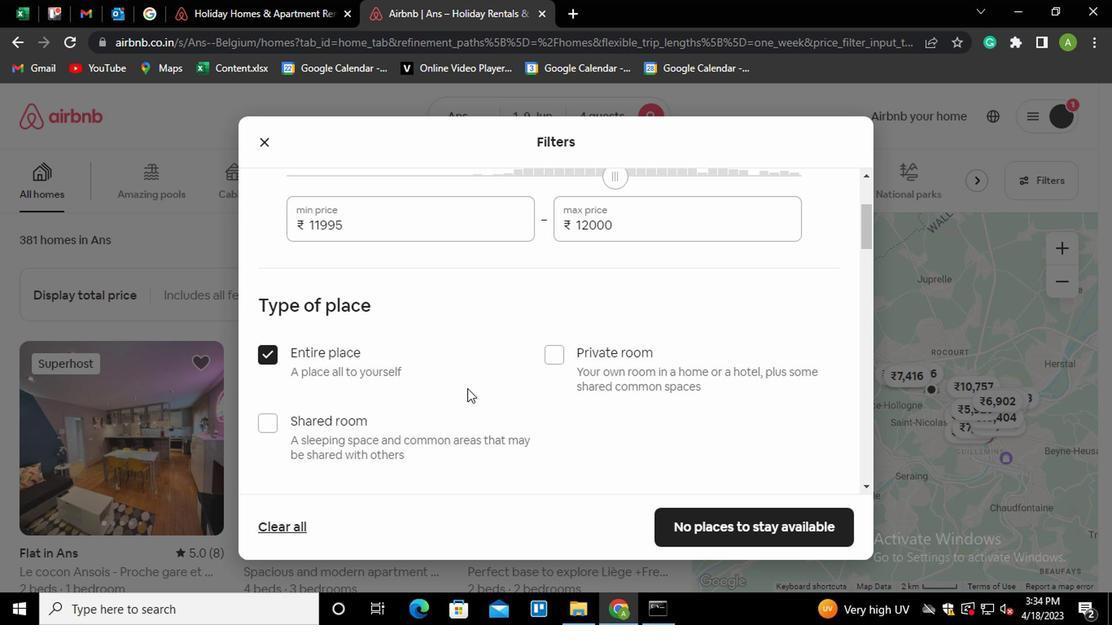 
Action: Mouse scrolled (465, 388) with delta (0, 0)
Screenshot: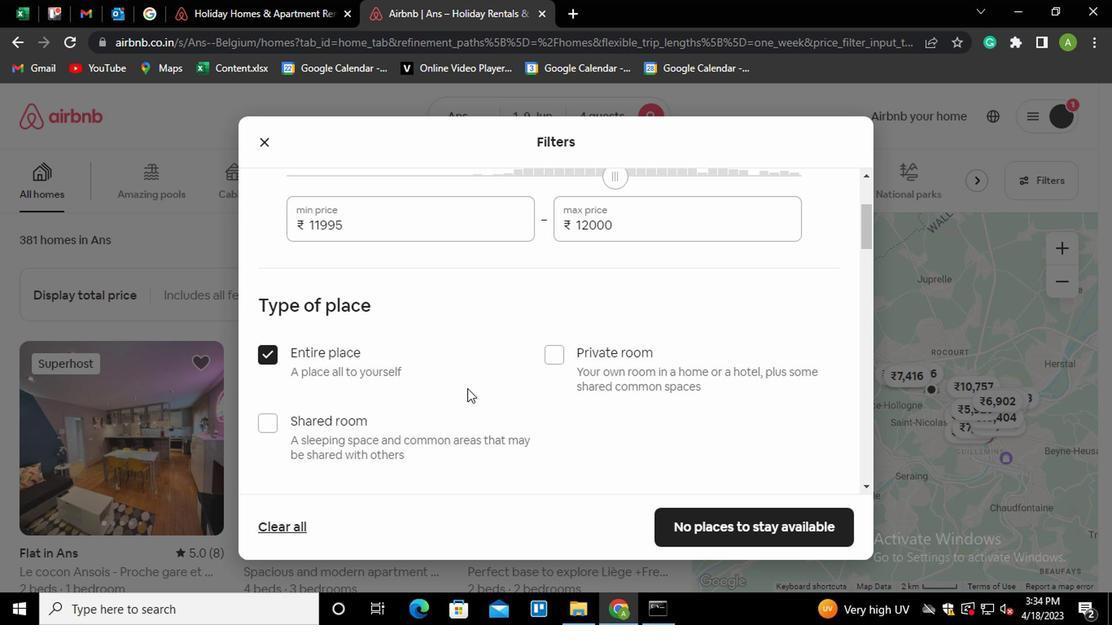 
Action: Mouse scrolled (465, 388) with delta (0, 0)
Screenshot: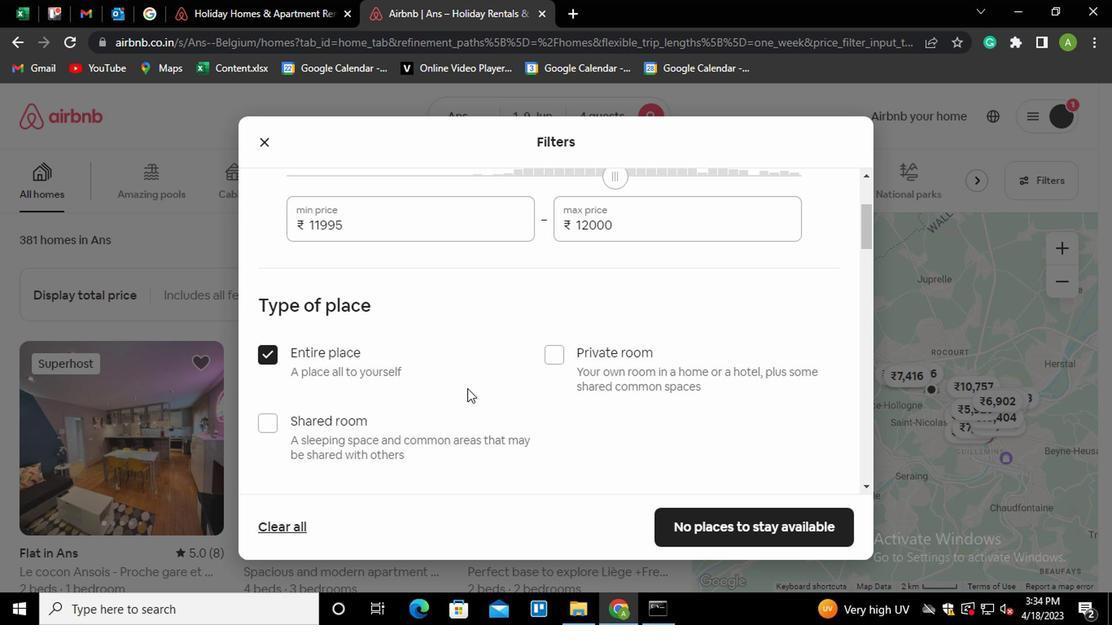 
Action: Mouse moved to (421, 383)
Screenshot: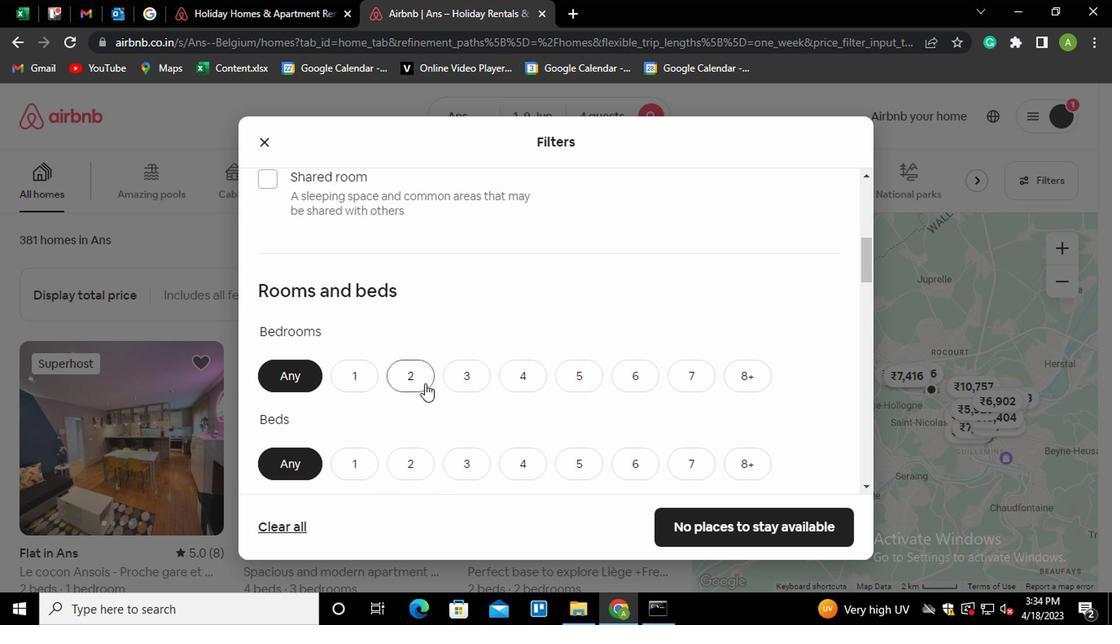 
Action: Mouse pressed left at (421, 383)
Screenshot: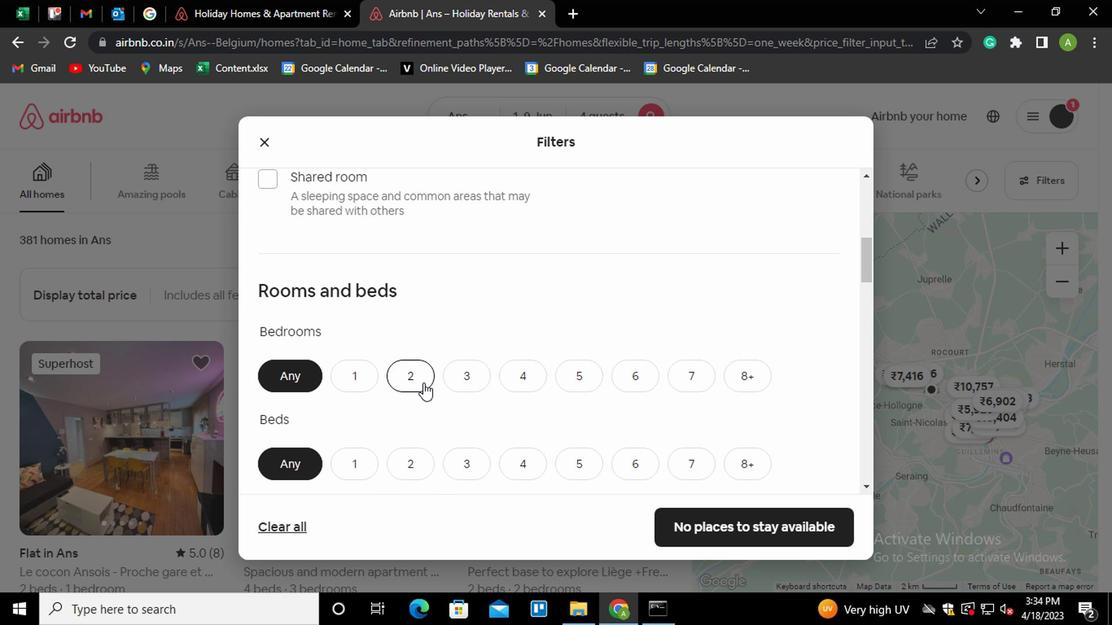 
Action: Mouse moved to (408, 459)
Screenshot: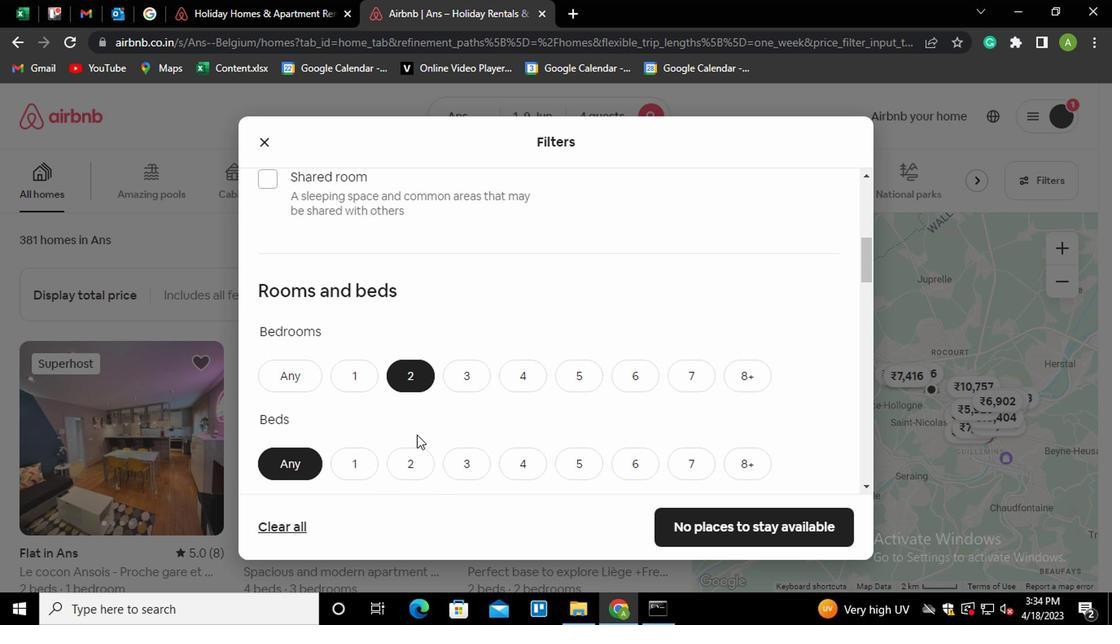 
Action: Mouse pressed left at (408, 459)
Screenshot: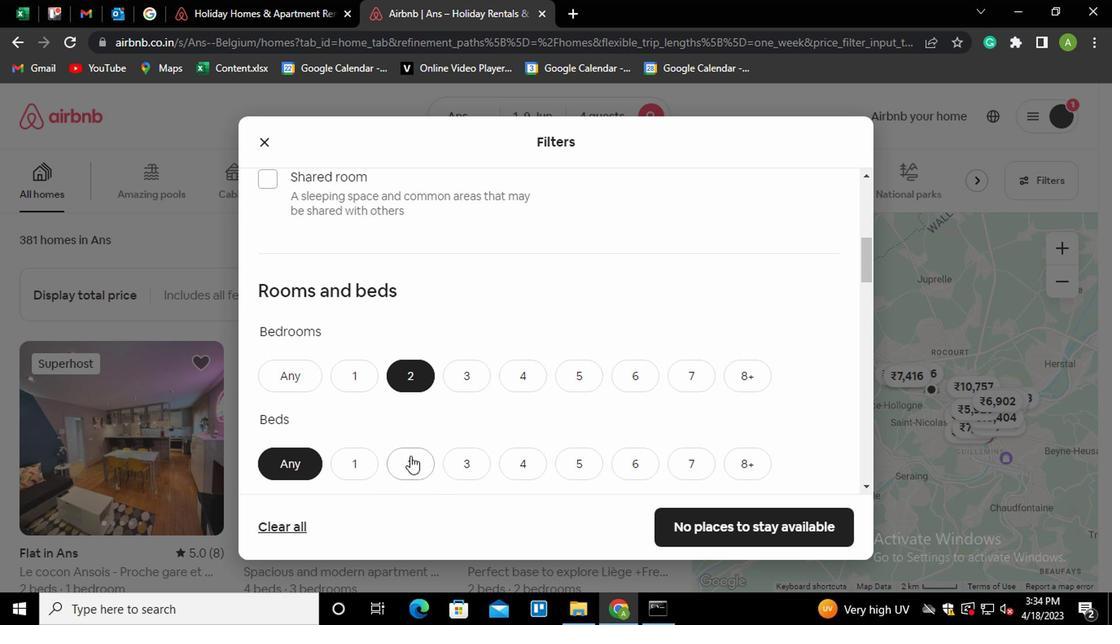 
Action: Mouse moved to (453, 408)
Screenshot: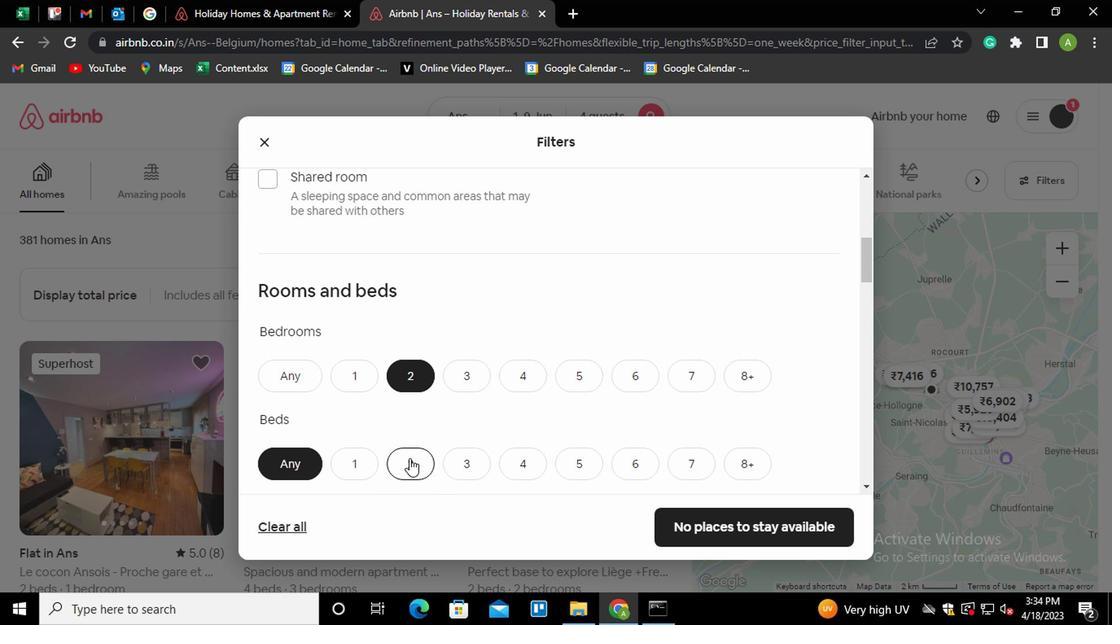 
Action: Mouse scrolled (453, 407) with delta (0, -1)
Screenshot: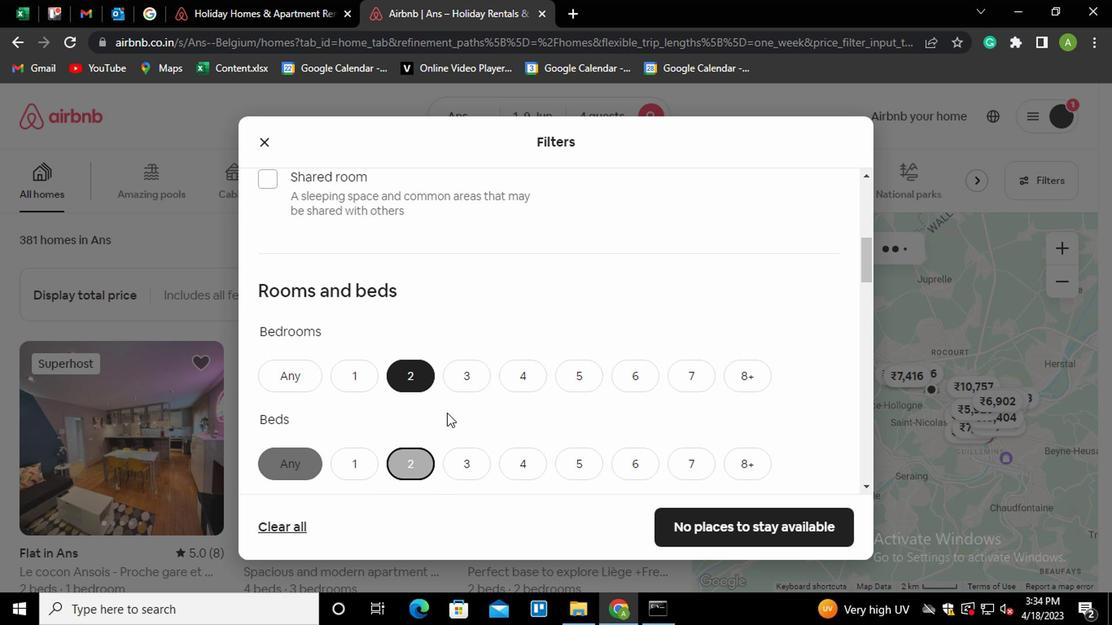 
Action: Mouse scrolled (453, 407) with delta (0, -1)
Screenshot: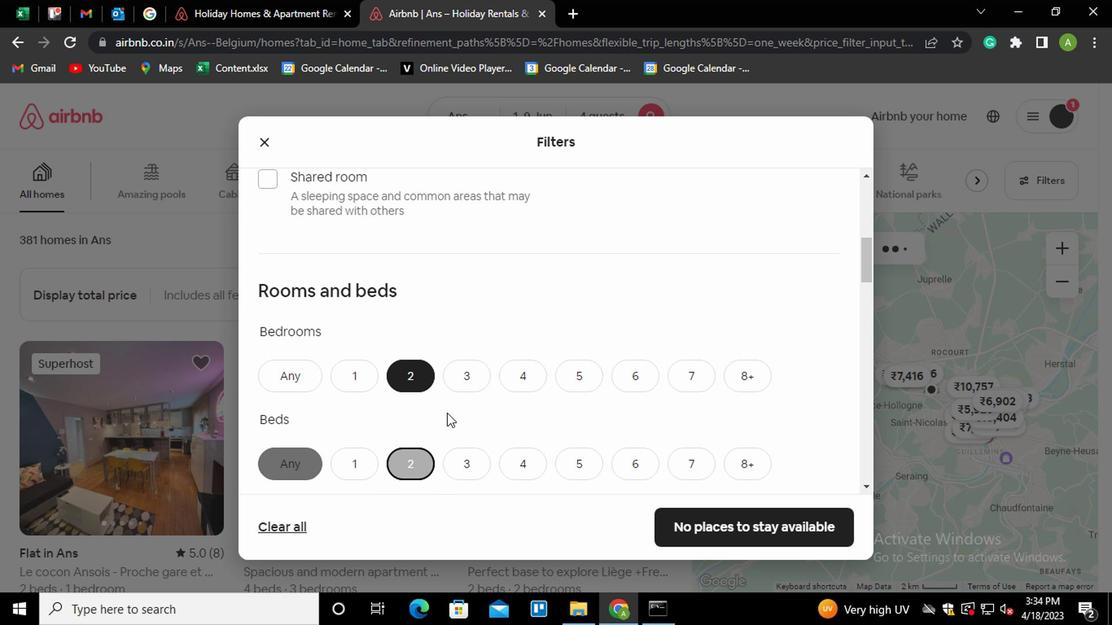 
Action: Mouse moved to (419, 388)
Screenshot: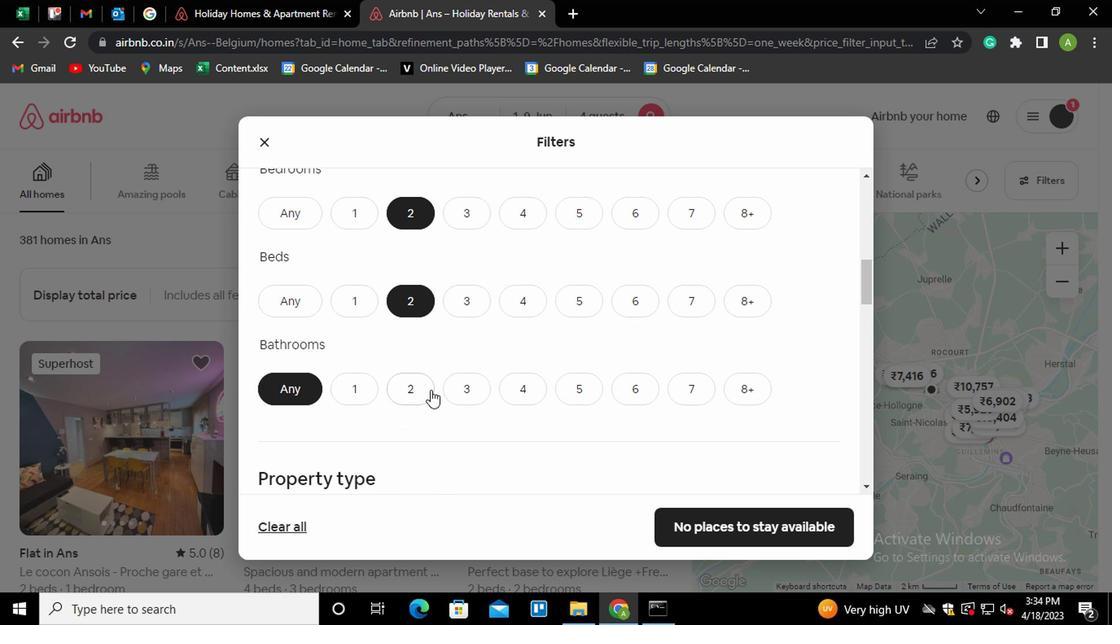 
Action: Mouse pressed left at (419, 388)
Screenshot: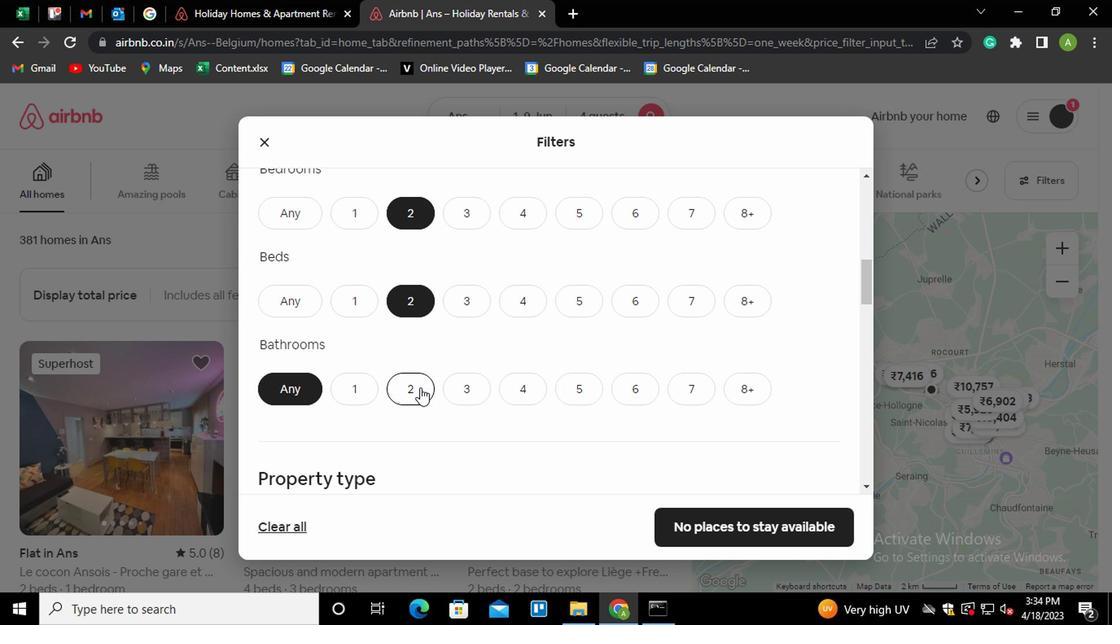 
Action: Mouse moved to (555, 364)
Screenshot: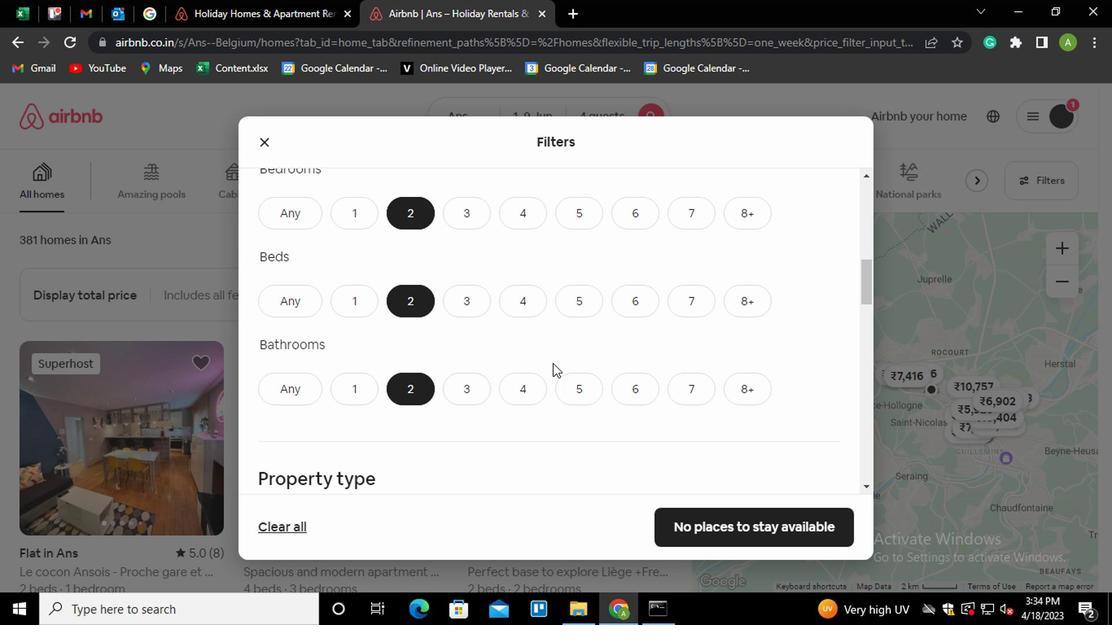 
Action: Mouse scrolled (555, 363) with delta (0, -1)
Screenshot: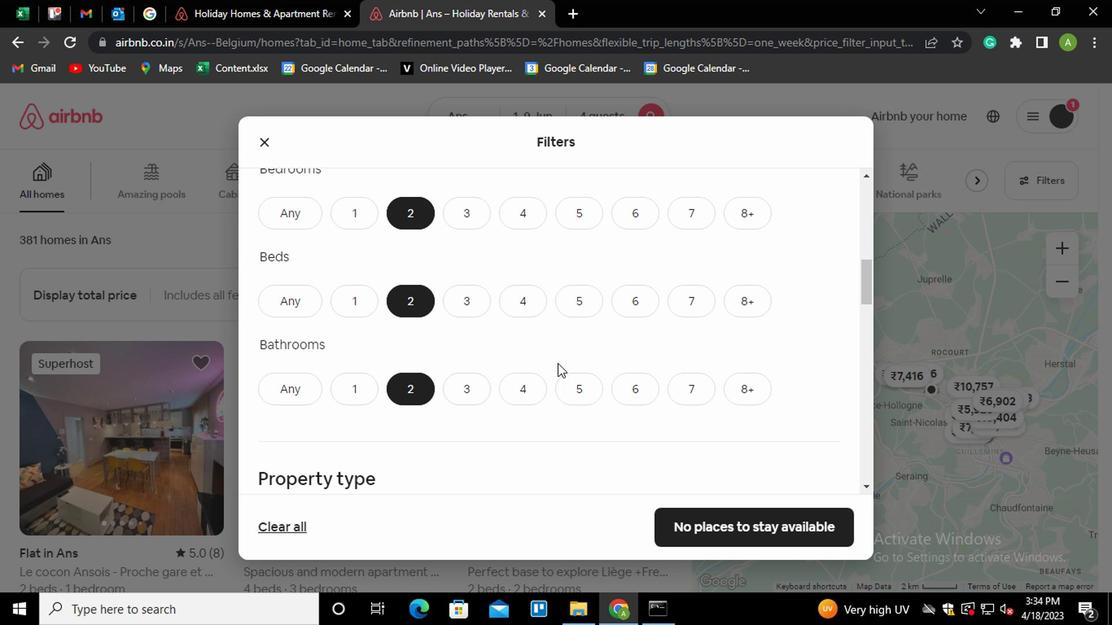 
Action: Mouse scrolled (555, 363) with delta (0, -1)
Screenshot: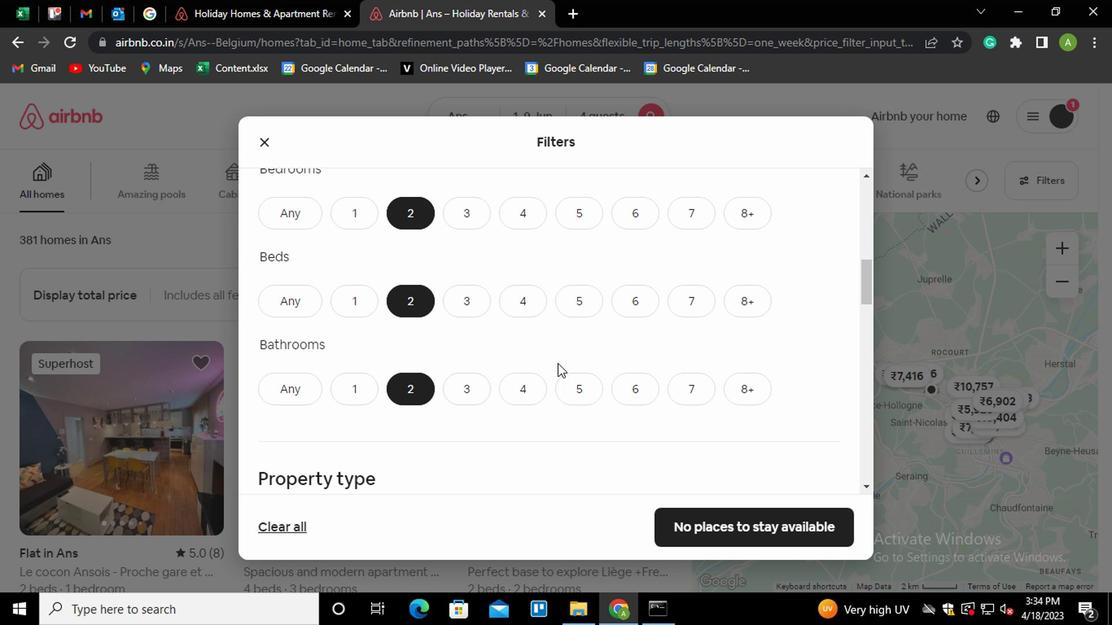 
Action: Mouse moved to (333, 405)
Screenshot: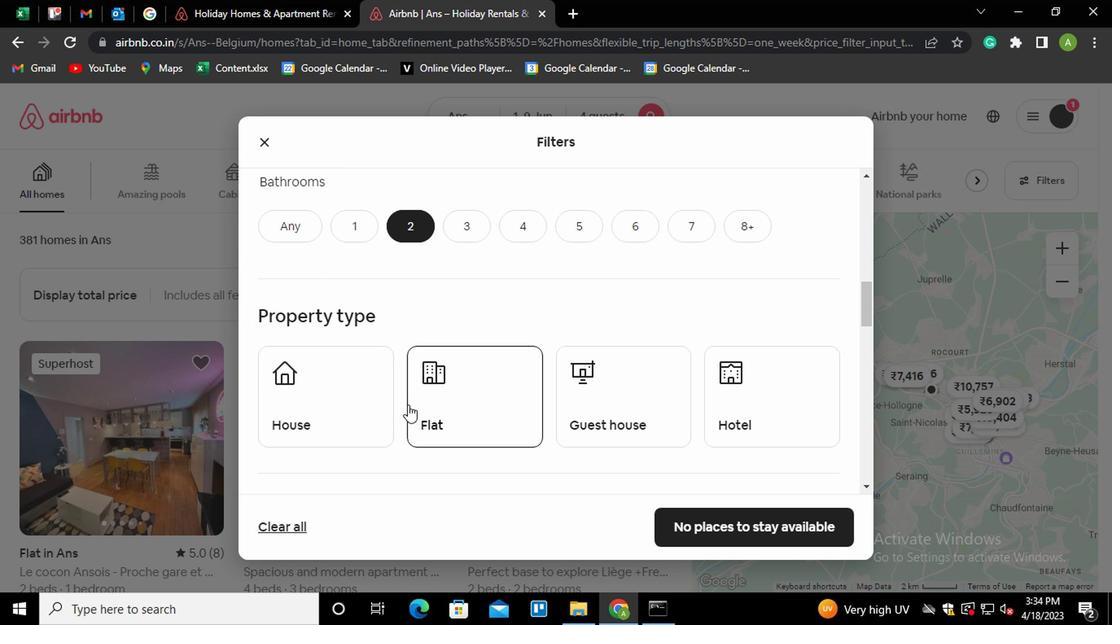 
Action: Mouse pressed left at (333, 405)
Screenshot: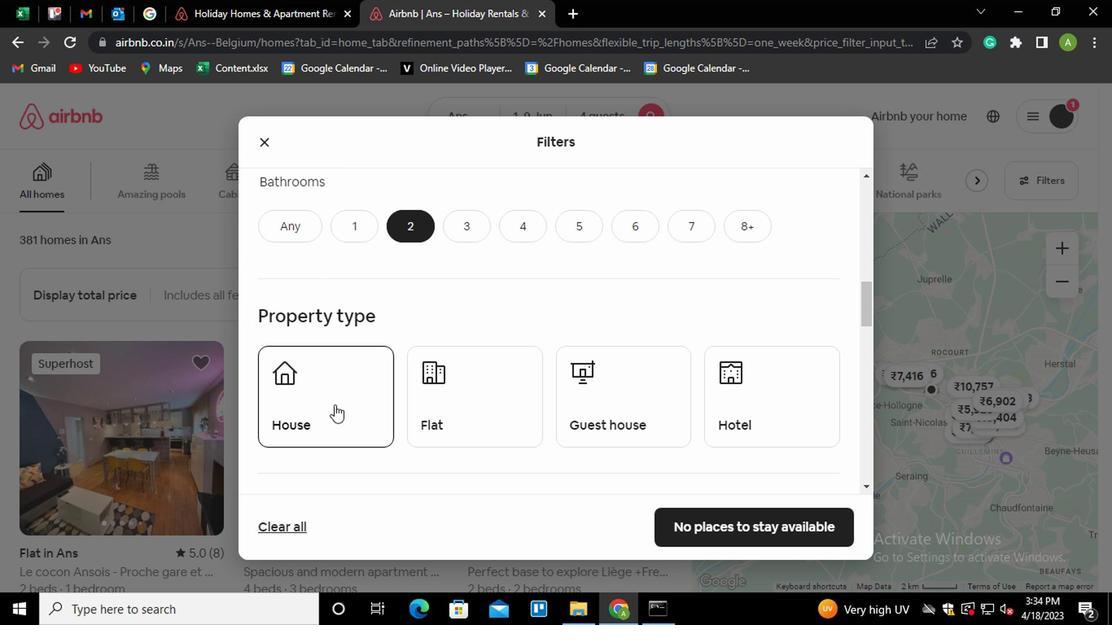 
Action: Mouse moved to (552, 374)
Screenshot: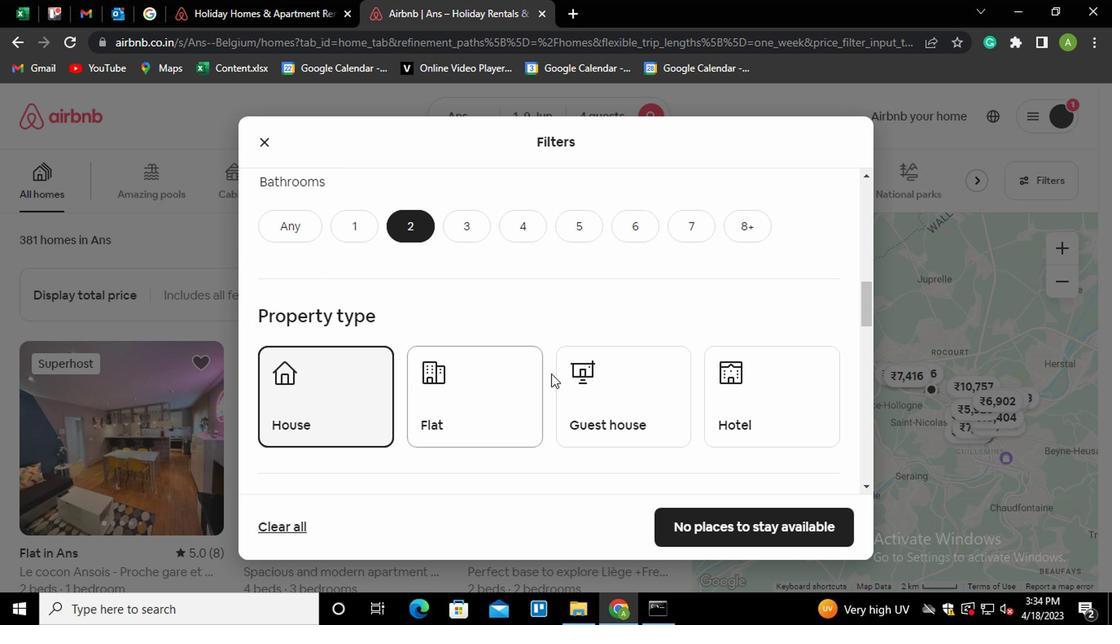 
Action: Mouse scrolled (552, 374) with delta (0, 0)
Screenshot: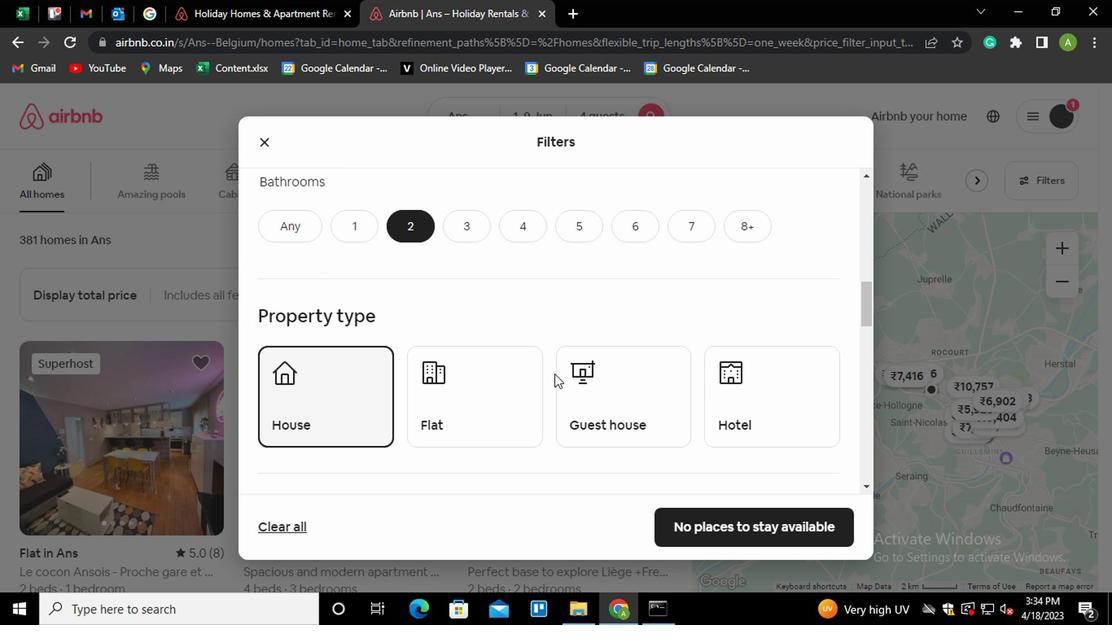 
Action: Mouse scrolled (552, 374) with delta (0, 0)
Screenshot: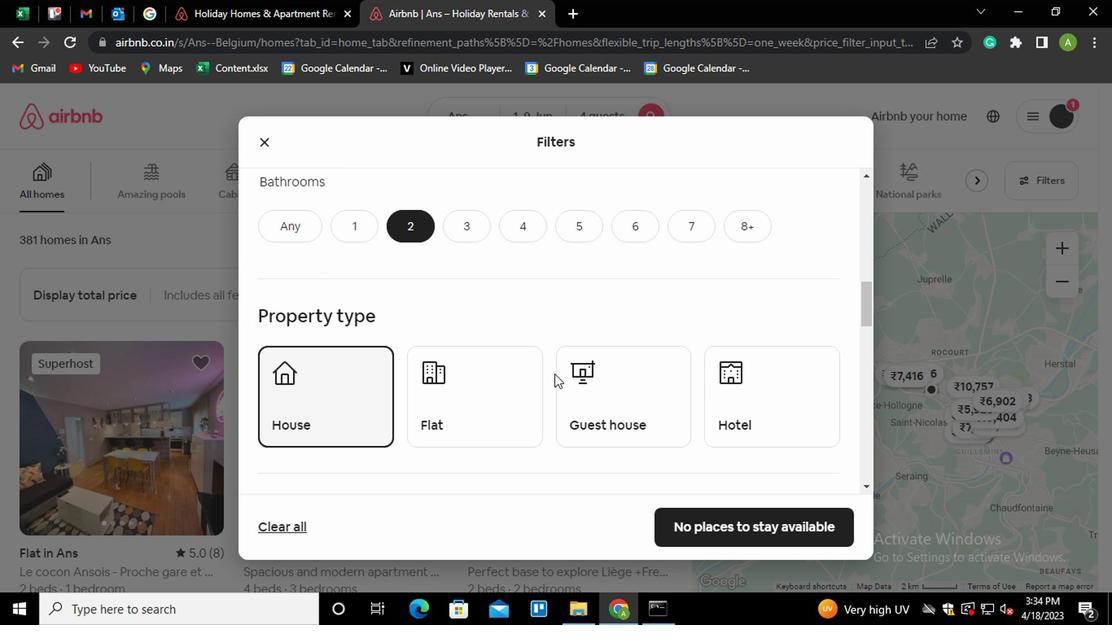 
Action: Mouse scrolled (552, 374) with delta (0, 0)
Screenshot: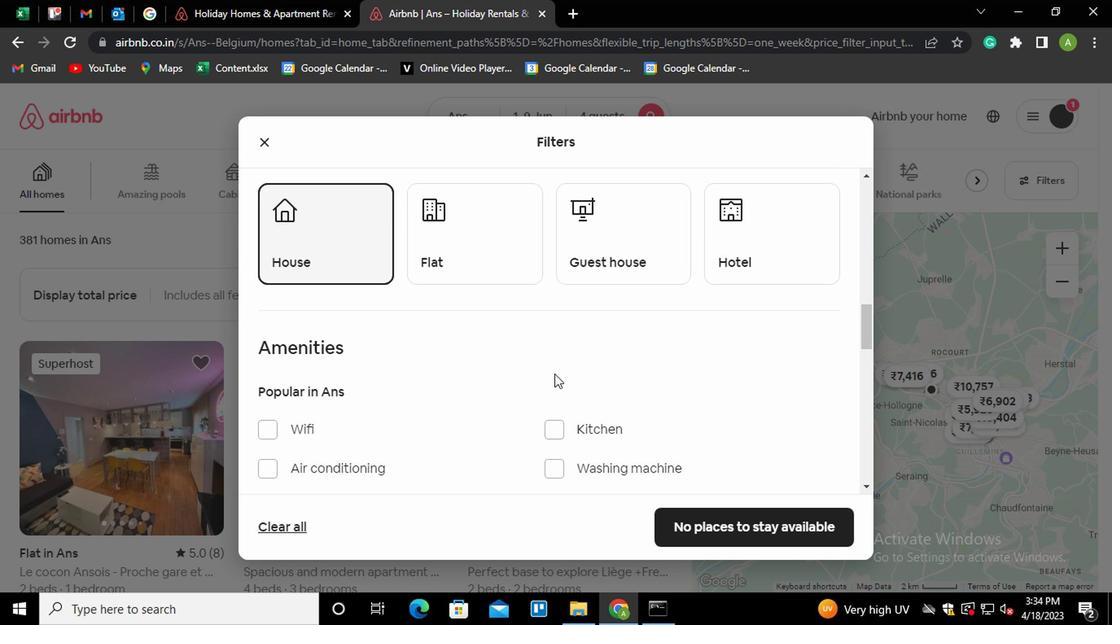 
Action: Mouse moved to (280, 459)
Screenshot: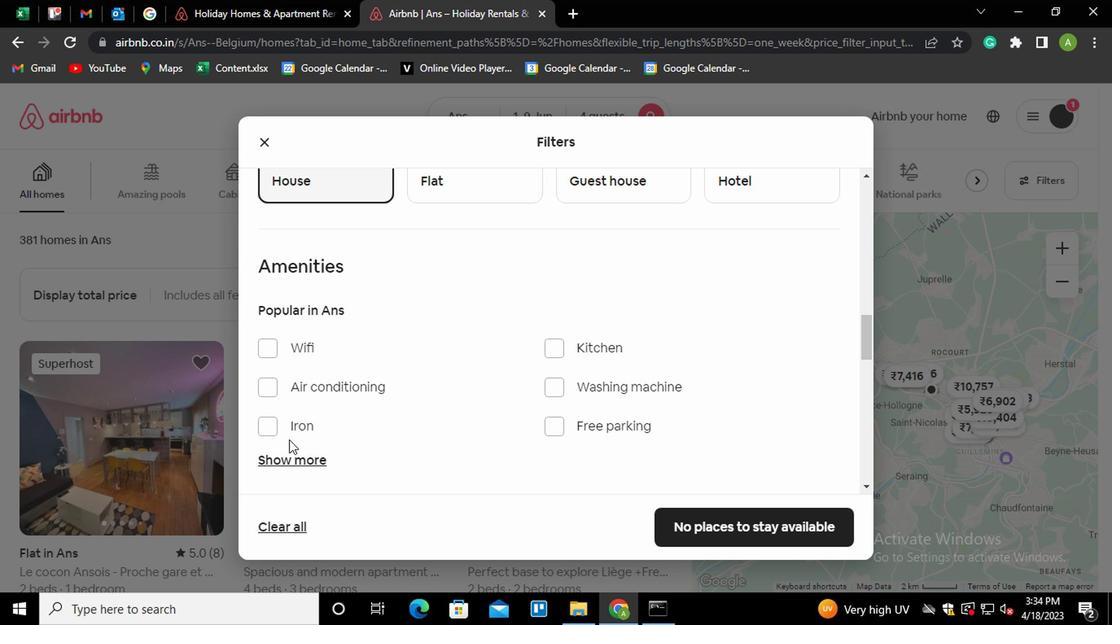 
Action: Mouse pressed left at (280, 459)
Screenshot: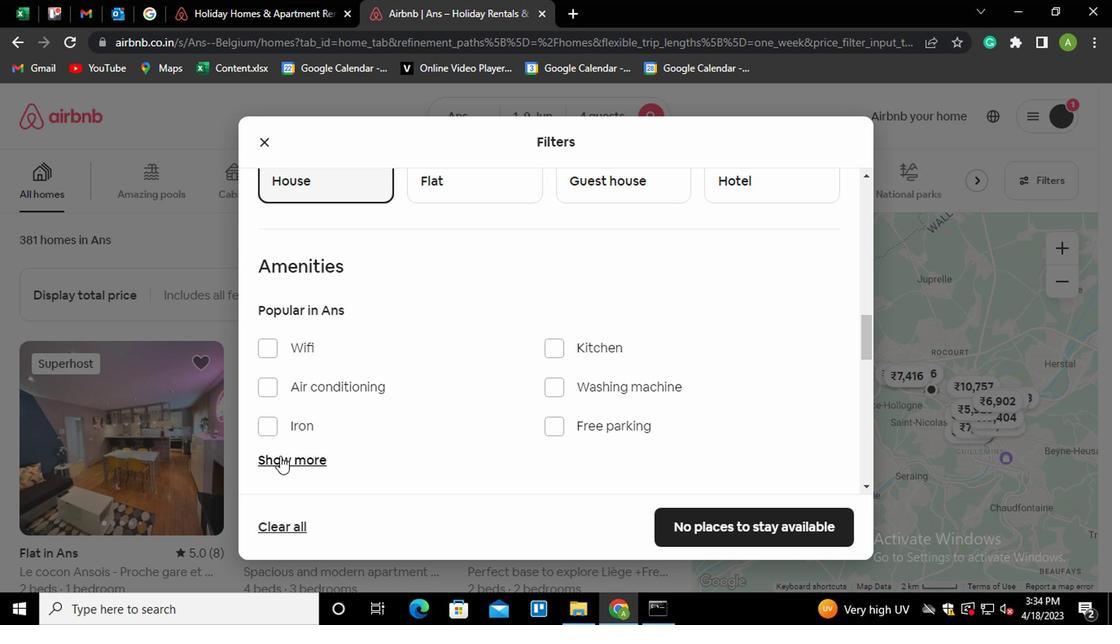 
Action: Mouse moved to (409, 439)
Screenshot: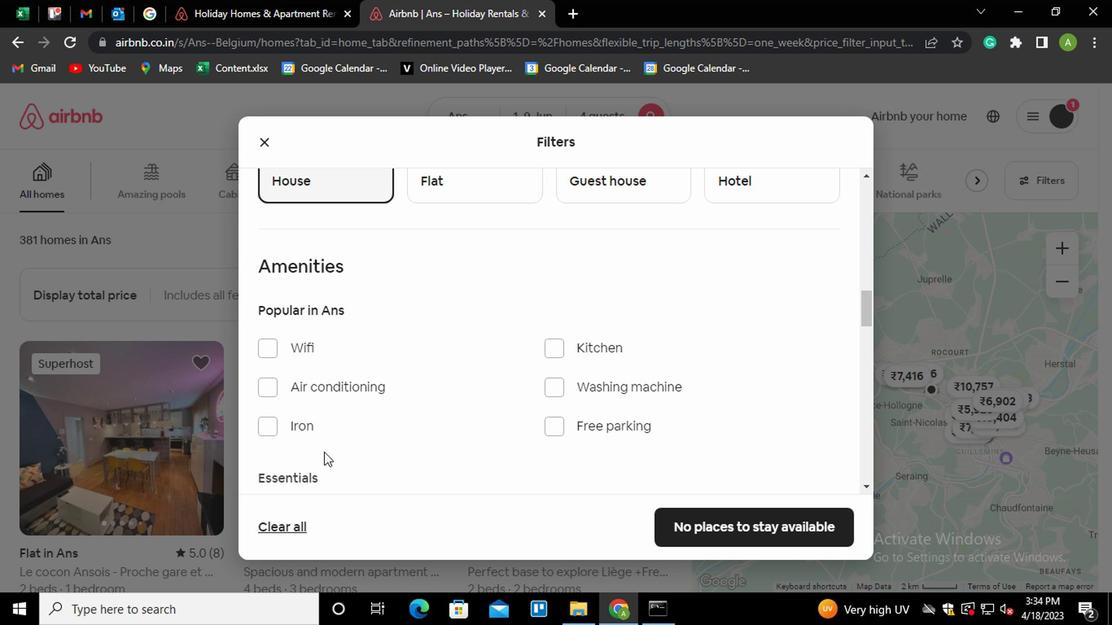 
Action: Mouse scrolled (409, 438) with delta (0, 0)
Screenshot: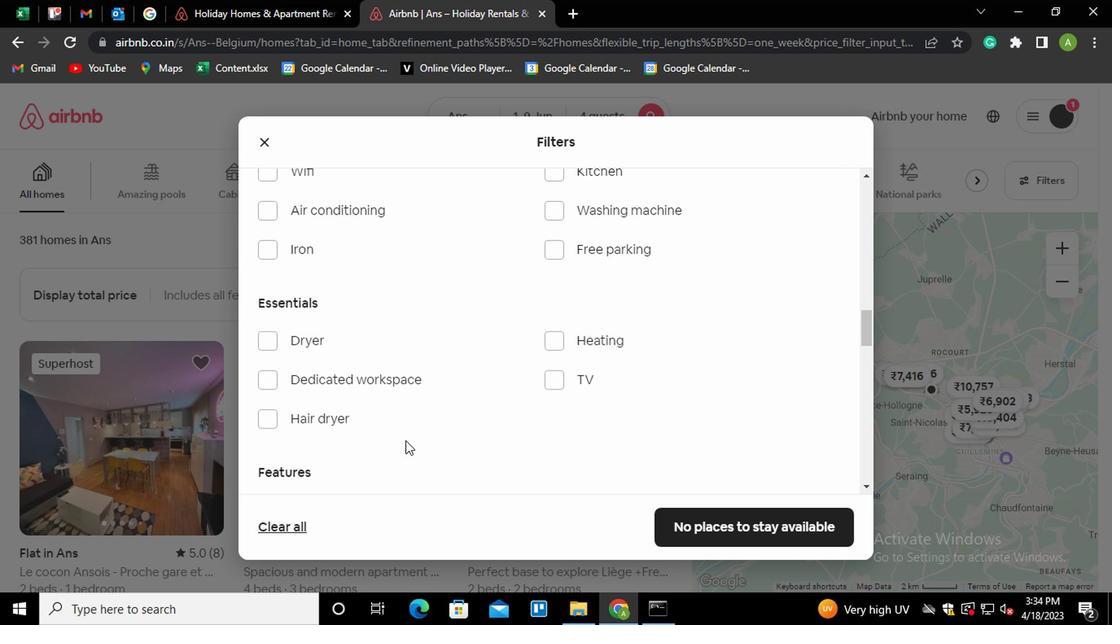 
Action: Mouse moved to (279, 334)
Screenshot: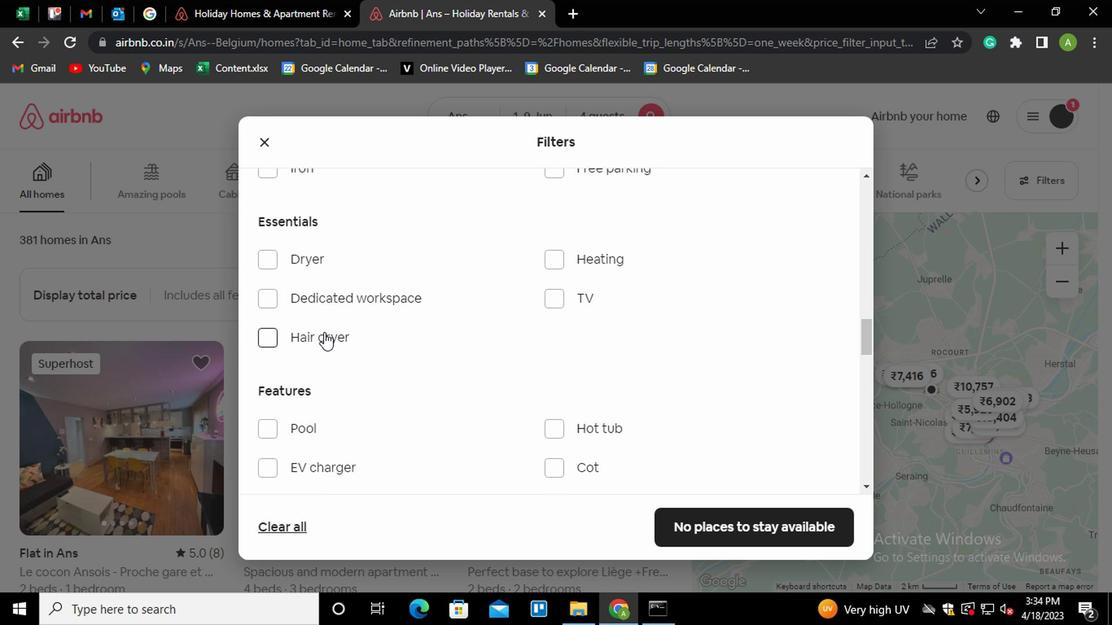 
Action: Mouse pressed left at (279, 334)
Screenshot: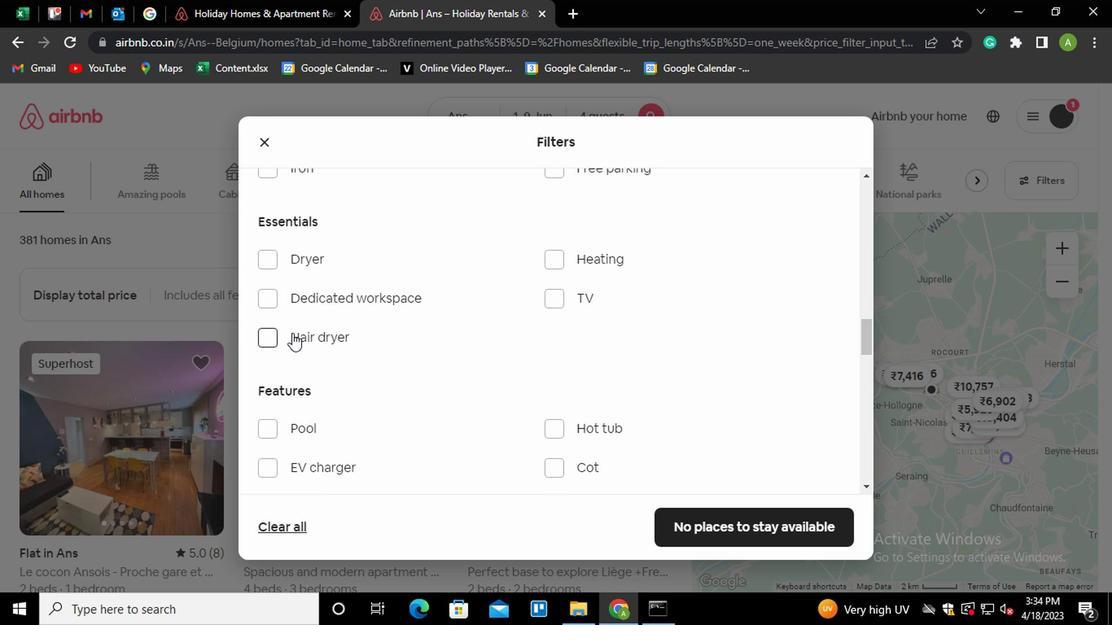 
Action: Mouse moved to (553, 259)
Screenshot: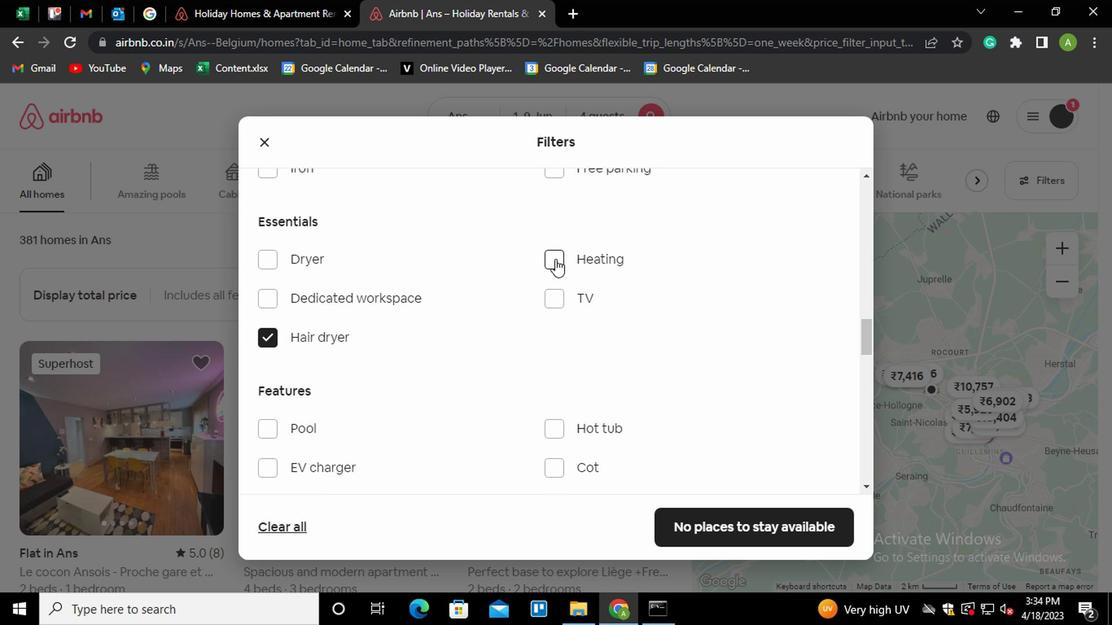 
Action: Mouse pressed left at (553, 259)
Screenshot: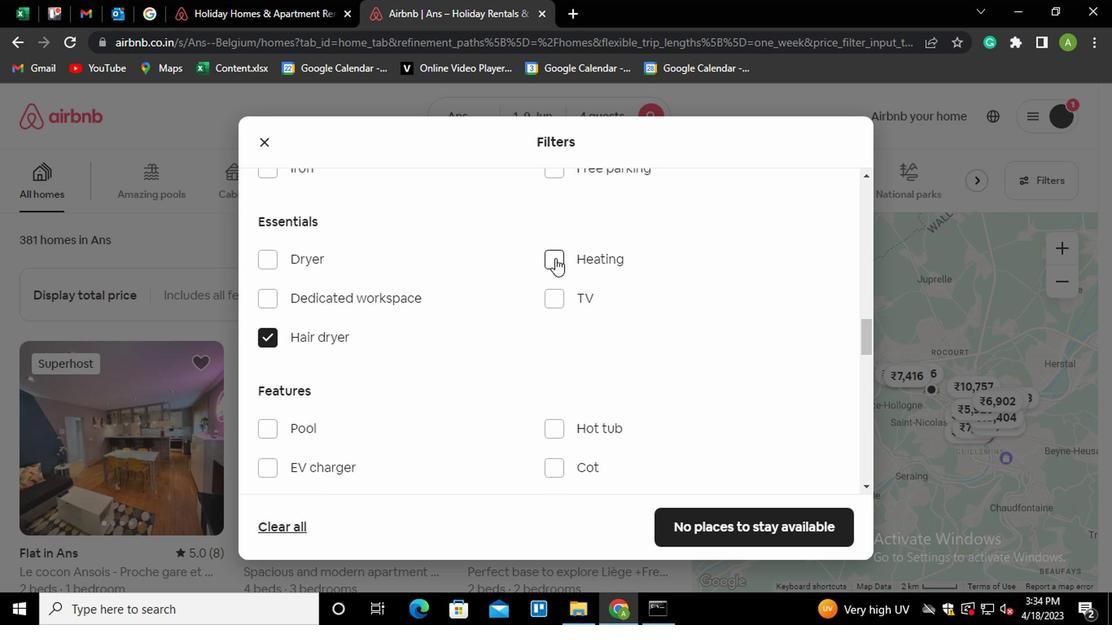 
Action: Mouse moved to (605, 329)
Screenshot: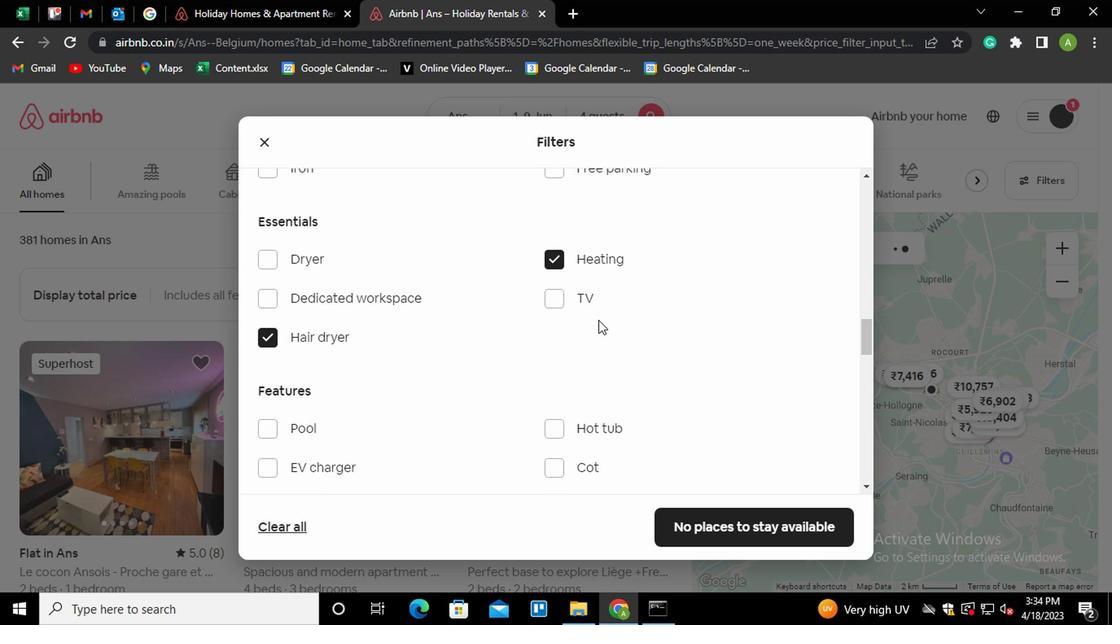 
Action: Mouse scrolled (605, 328) with delta (0, 0)
Screenshot: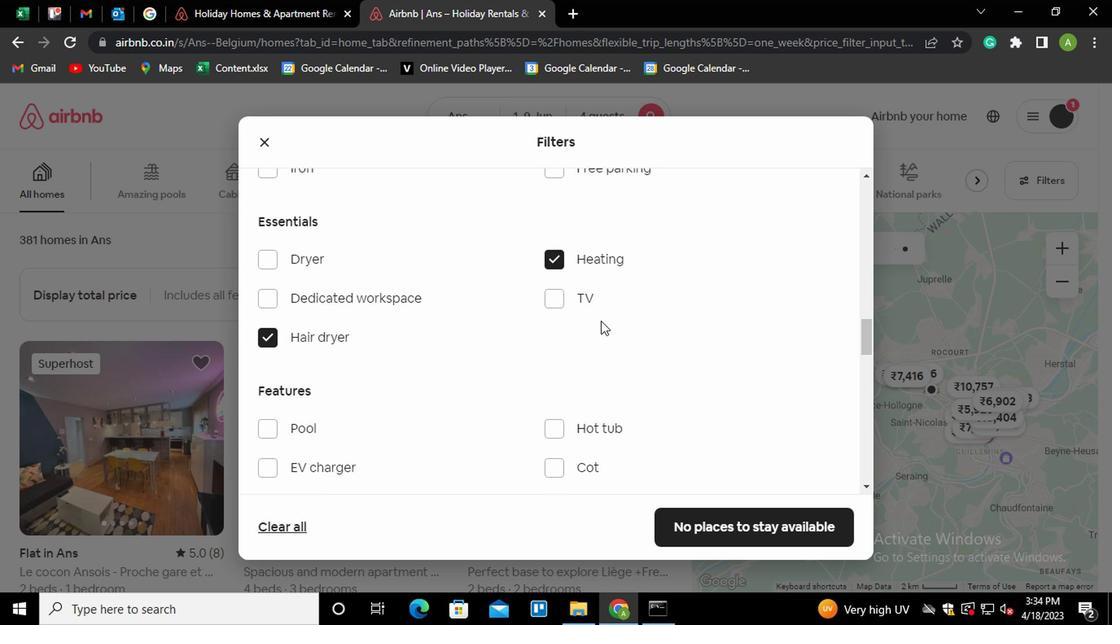 
Action: Mouse scrolled (605, 328) with delta (0, 0)
Screenshot: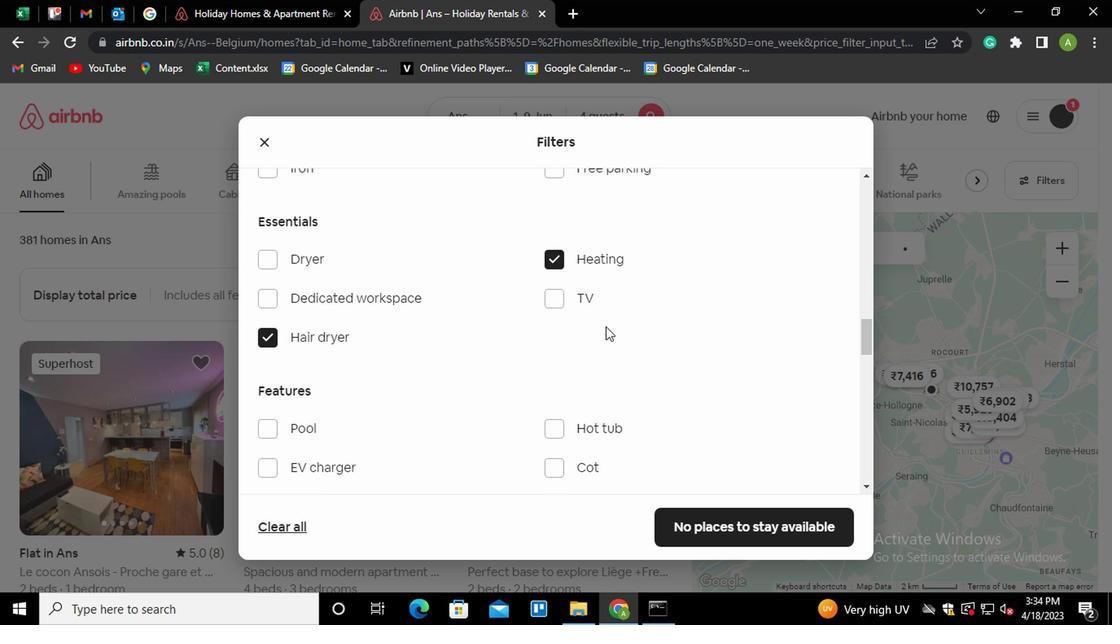 
Action: Mouse scrolled (605, 328) with delta (0, 0)
Screenshot: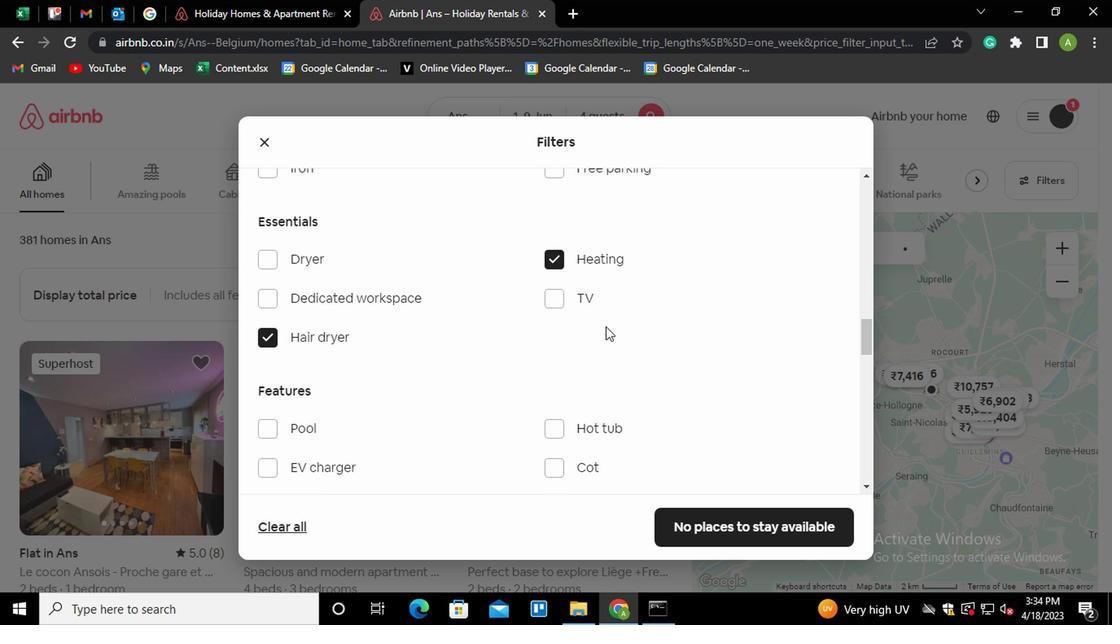 
Action: Mouse scrolled (605, 328) with delta (0, 0)
Screenshot: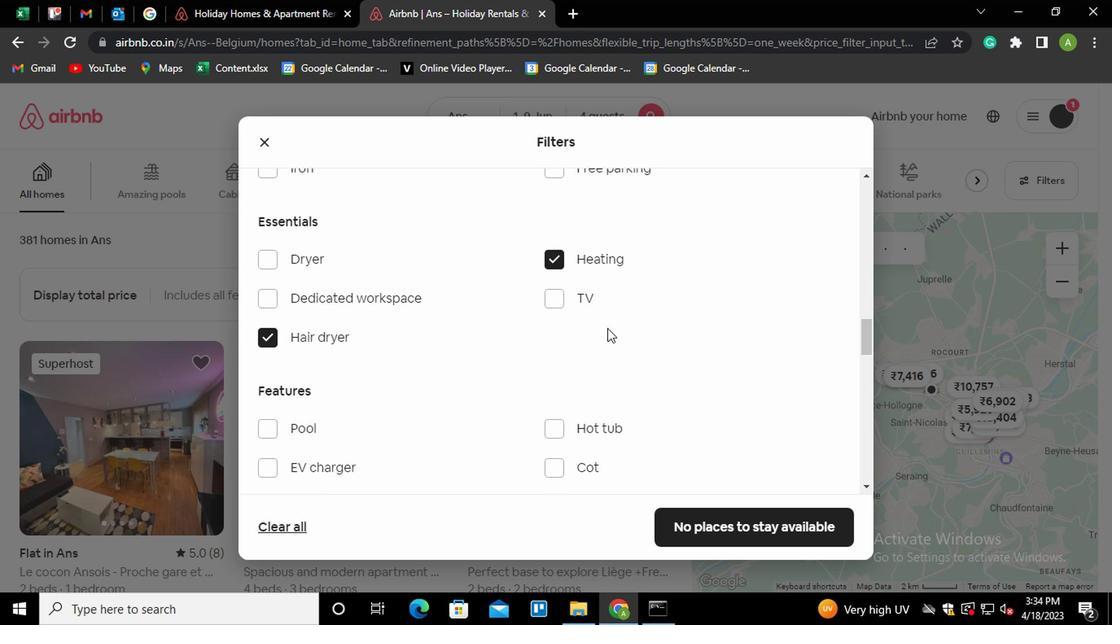 
Action: Mouse scrolled (605, 328) with delta (0, 0)
Screenshot: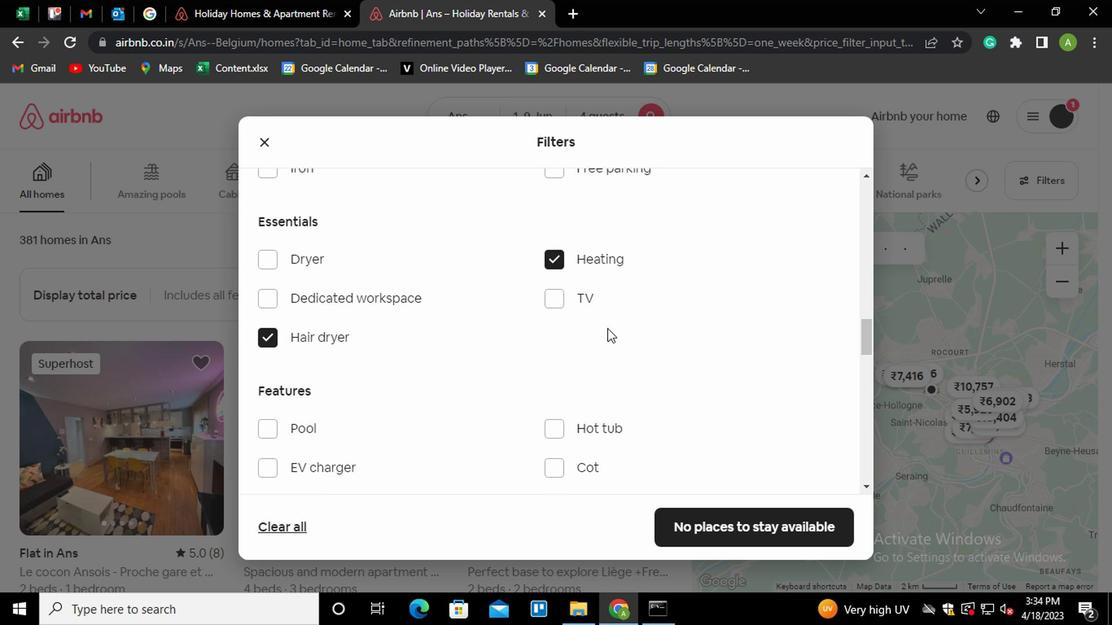 
Action: Mouse moved to (605, 330)
Screenshot: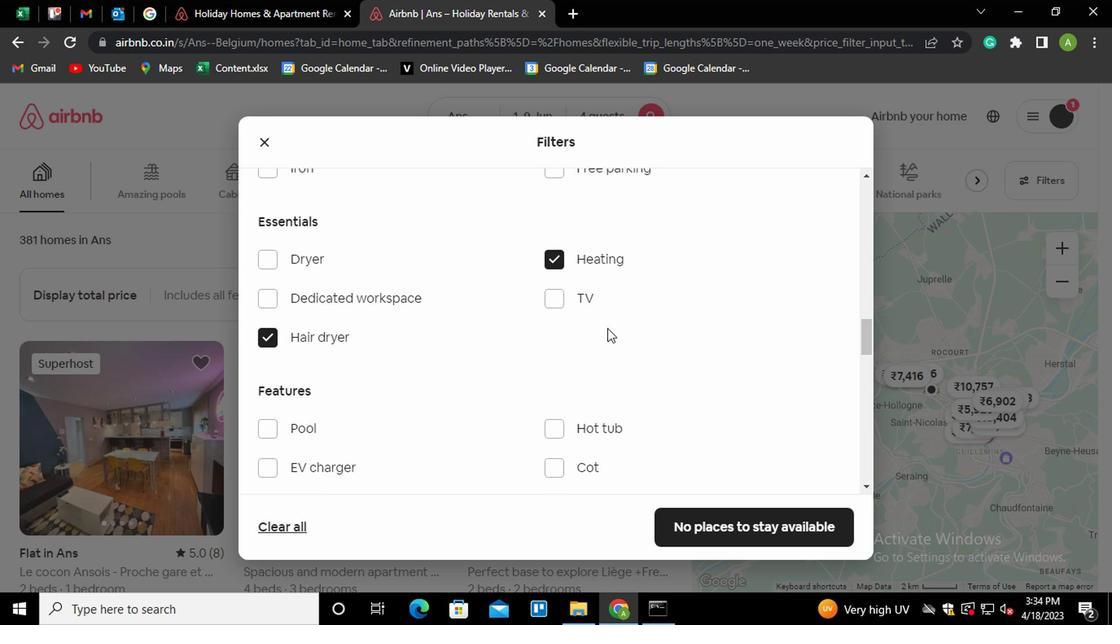 
Action: Mouse scrolled (605, 329) with delta (0, -1)
Screenshot: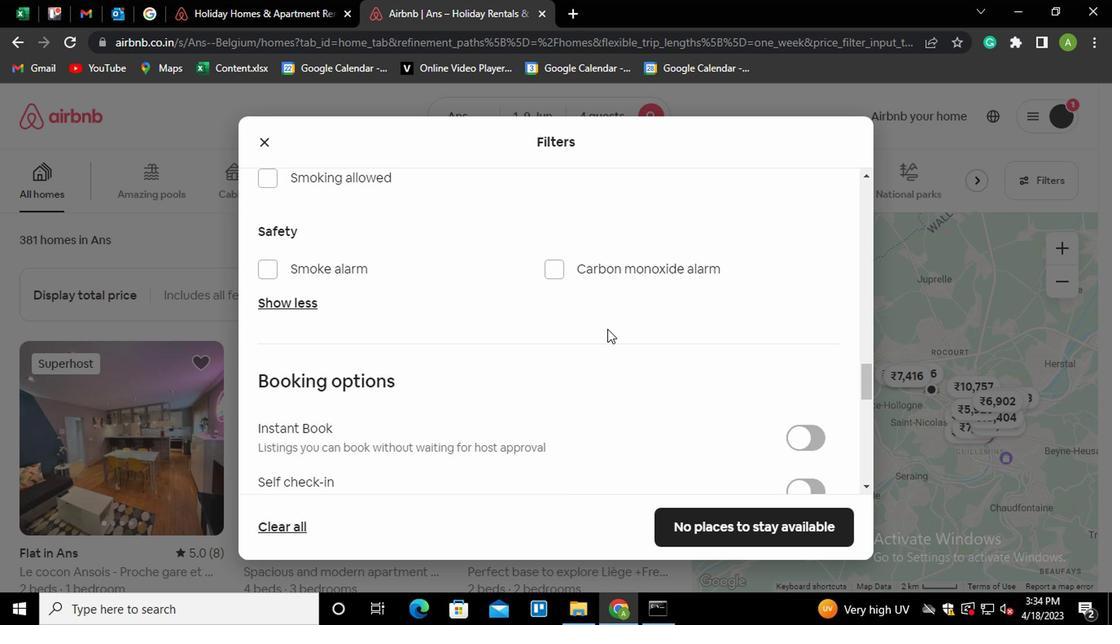 
Action: Mouse scrolled (605, 329) with delta (0, -1)
Screenshot: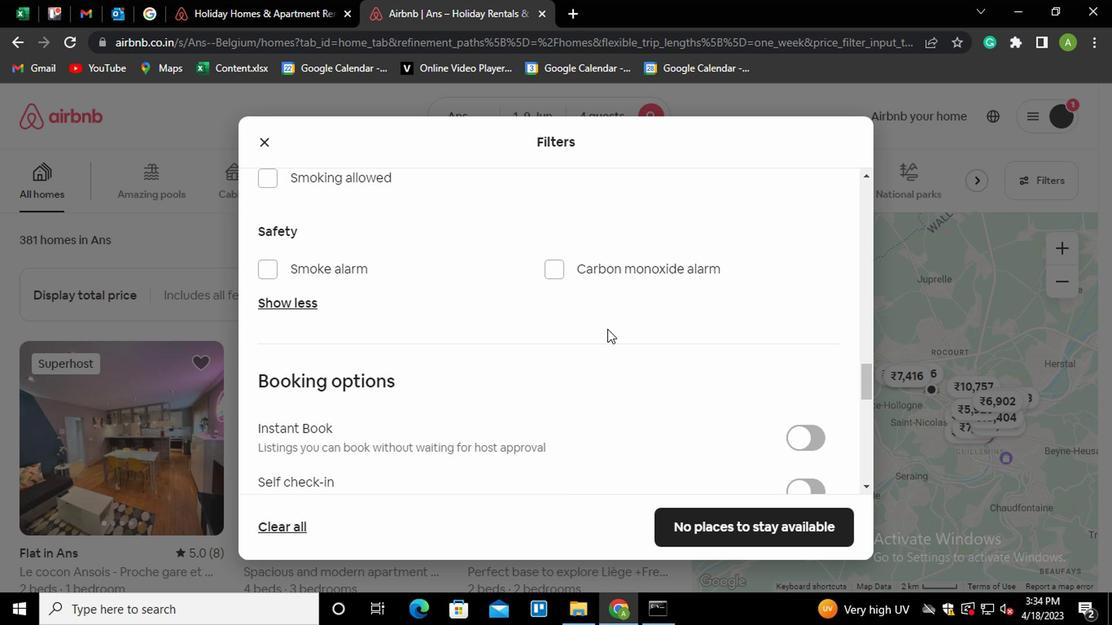 
Action: Mouse moved to (795, 324)
Screenshot: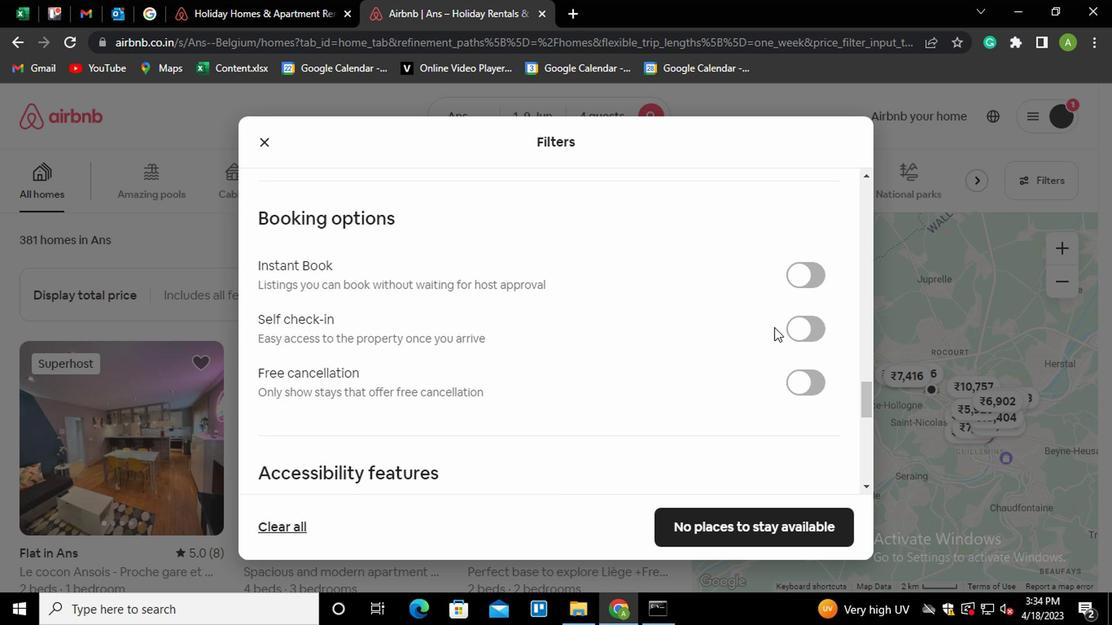 
Action: Mouse pressed left at (795, 324)
Screenshot: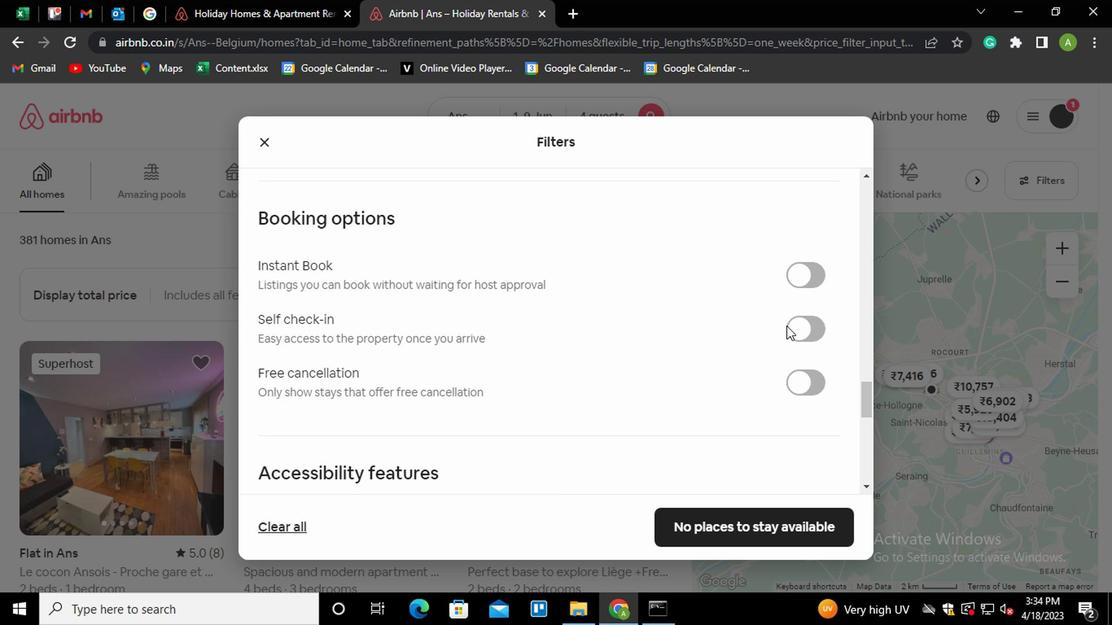 
Action: Mouse moved to (661, 379)
Screenshot: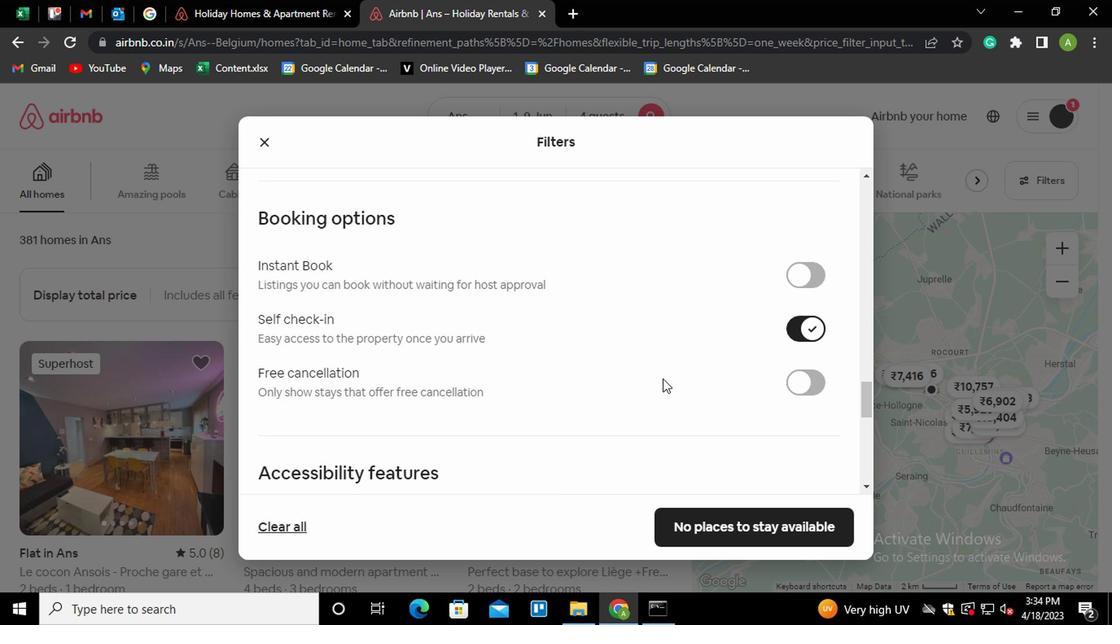 
Action: Mouse scrolled (661, 378) with delta (0, 0)
Screenshot: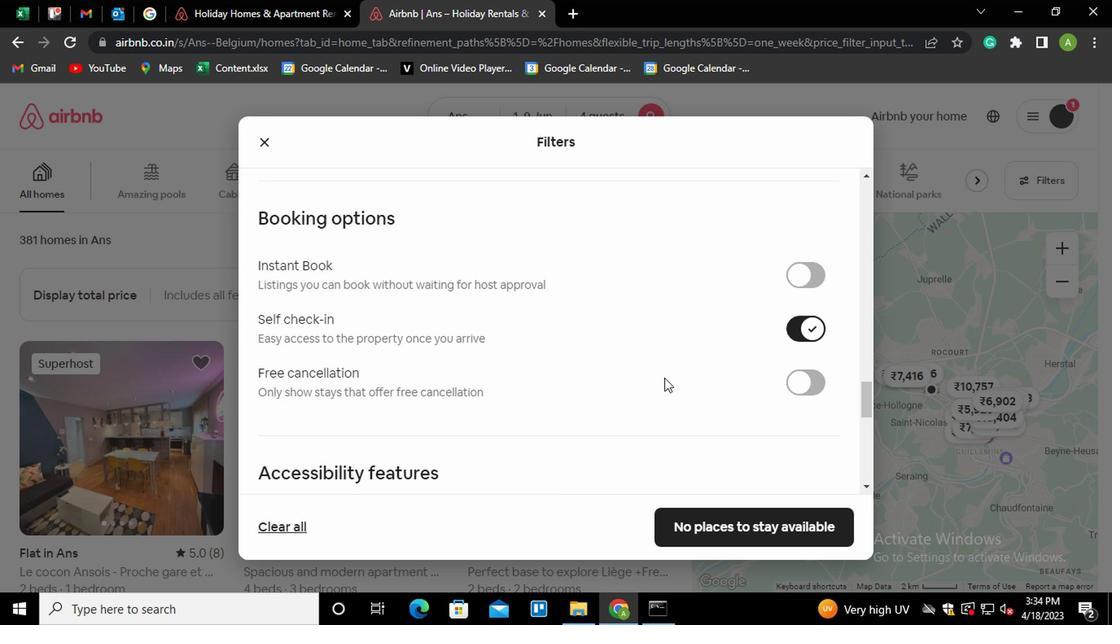 
Action: Mouse scrolled (661, 378) with delta (0, 0)
Screenshot: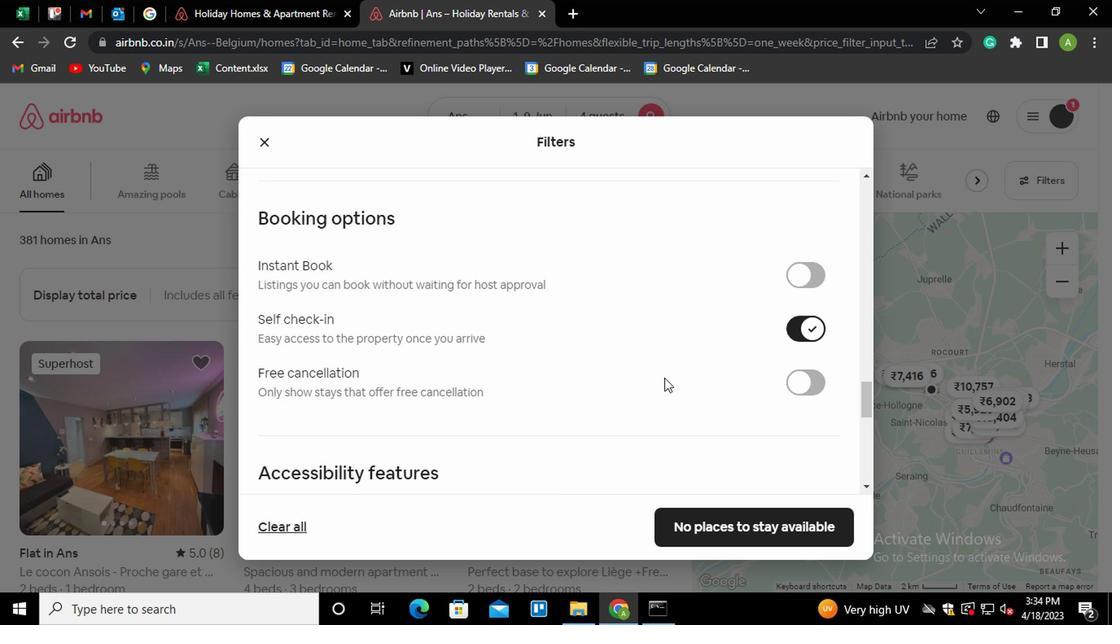 
Action: Mouse scrolled (661, 378) with delta (0, 0)
Screenshot: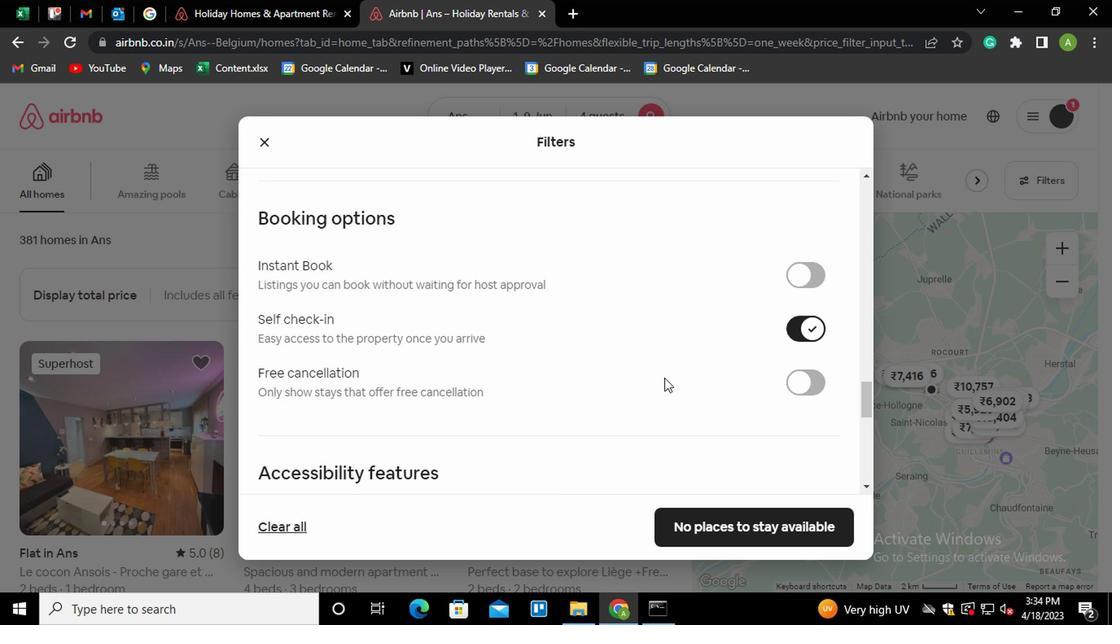 
Action: Mouse moved to (481, 441)
Screenshot: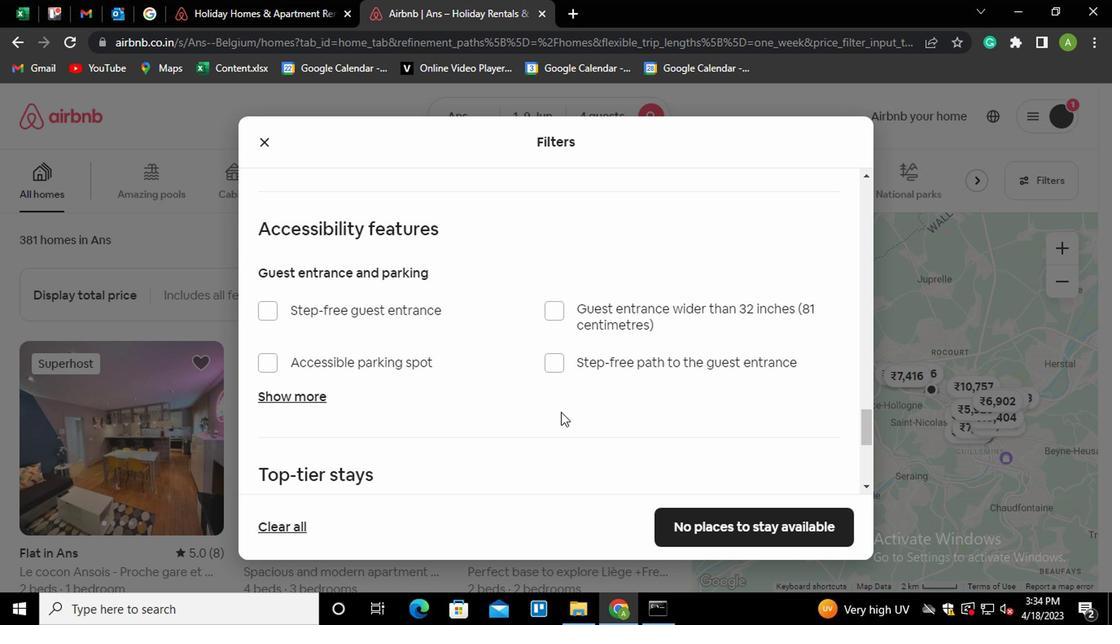 
Action: Mouse scrolled (481, 440) with delta (0, 0)
Screenshot: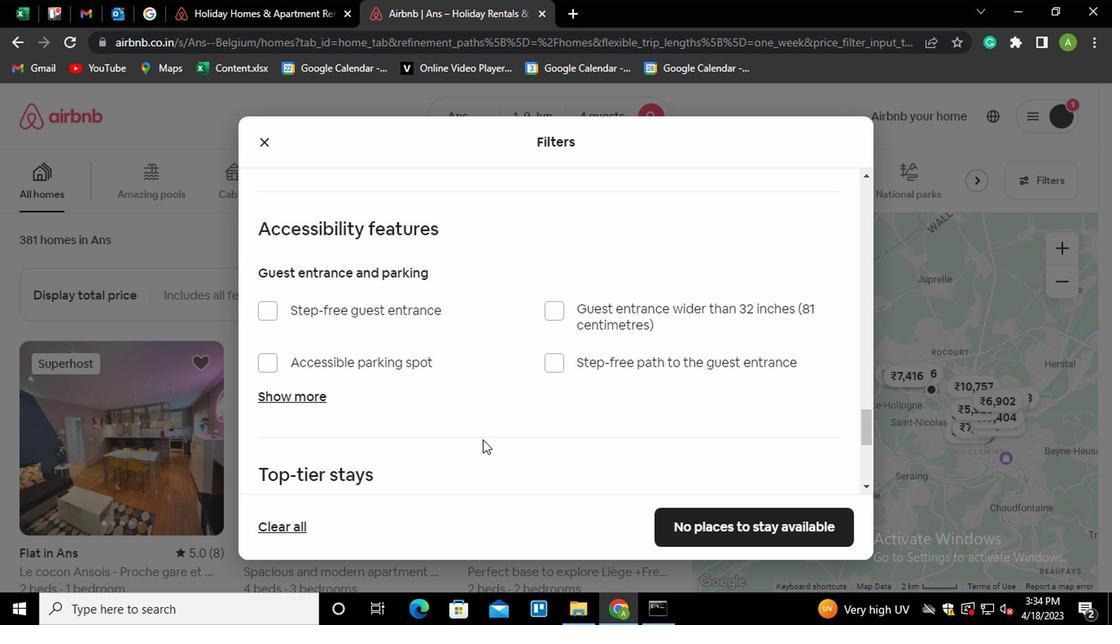 
Action: Mouse scrolled (481, 440) with delta (0, 0)
Screenshot: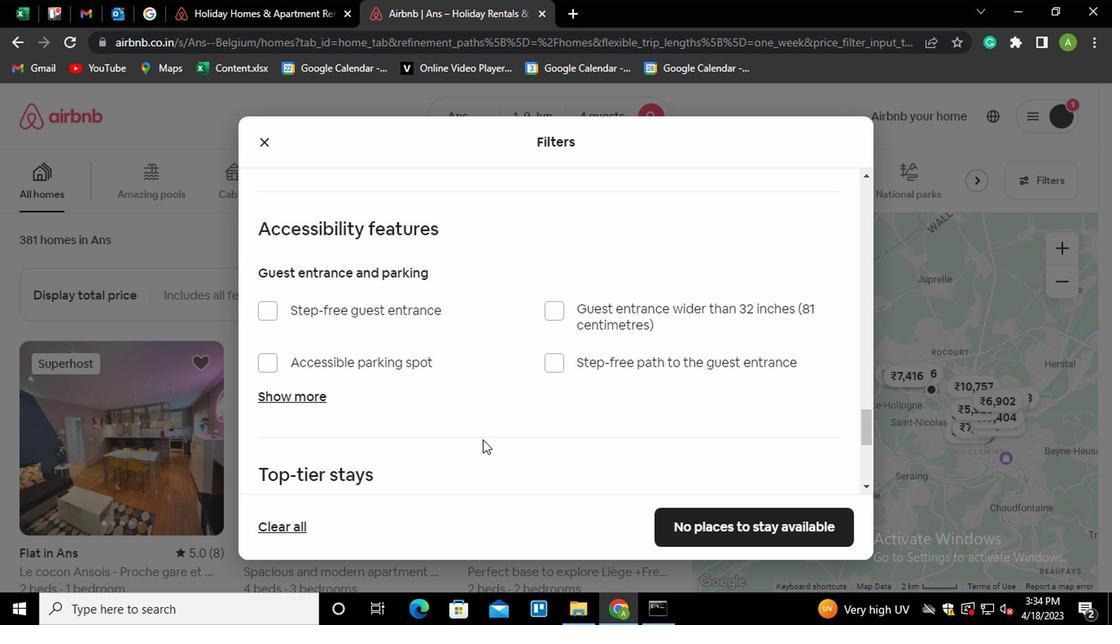 
Action: Mouse scrolled (481, 440) with delta (0, 0)
Screenshot: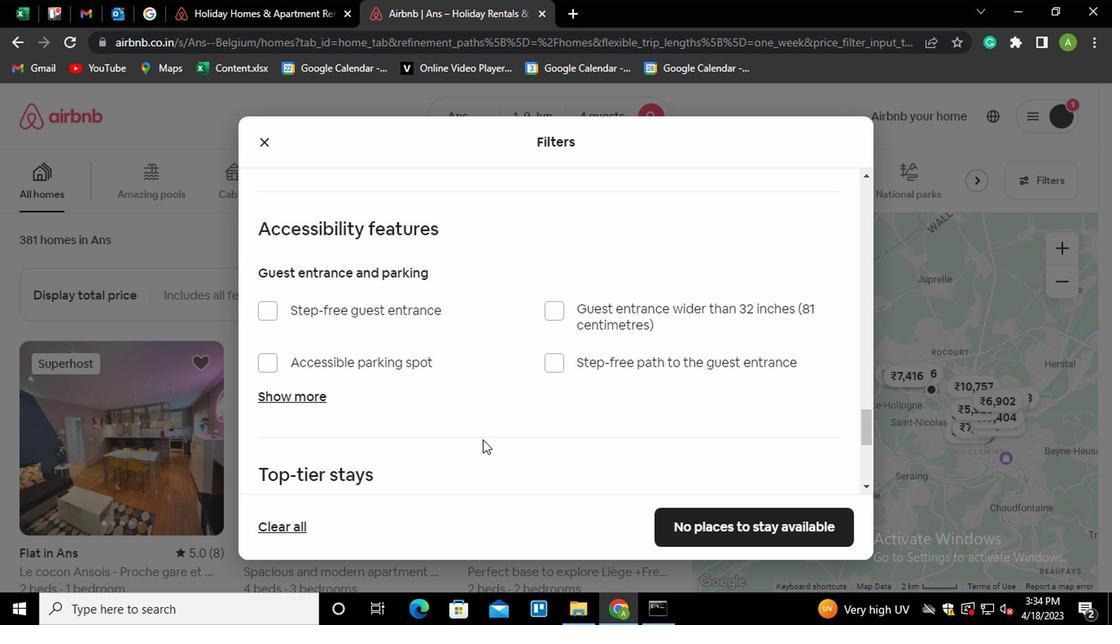 
Action: Mouse scrolled (481, 440) with delta (0, 0)
Screenshot: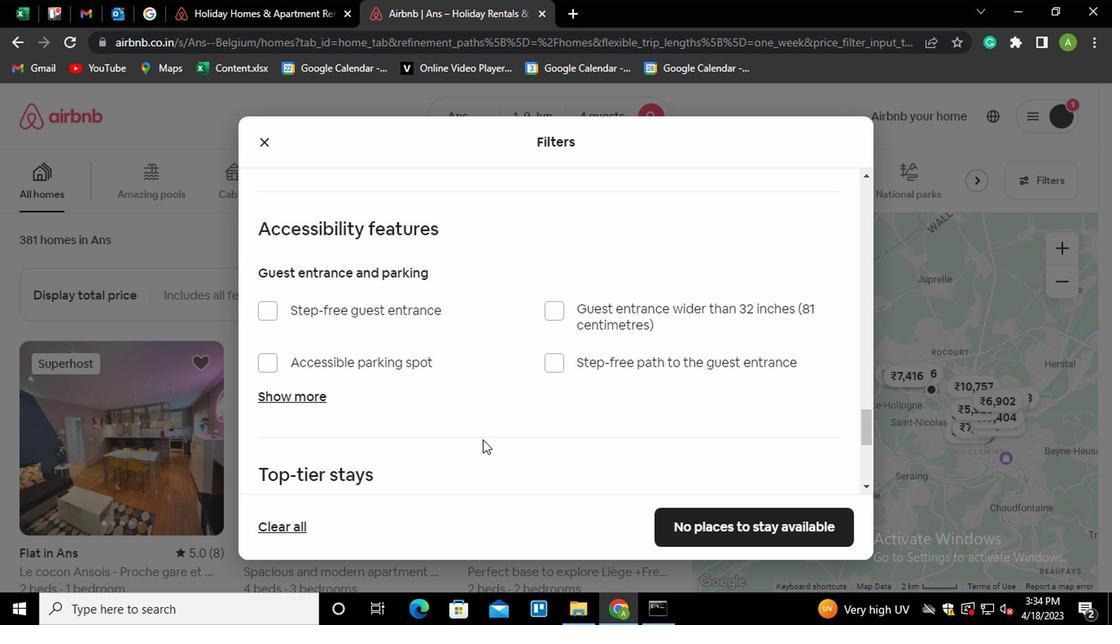 
Action: Mouse moved to (272, 381)
Screenshot: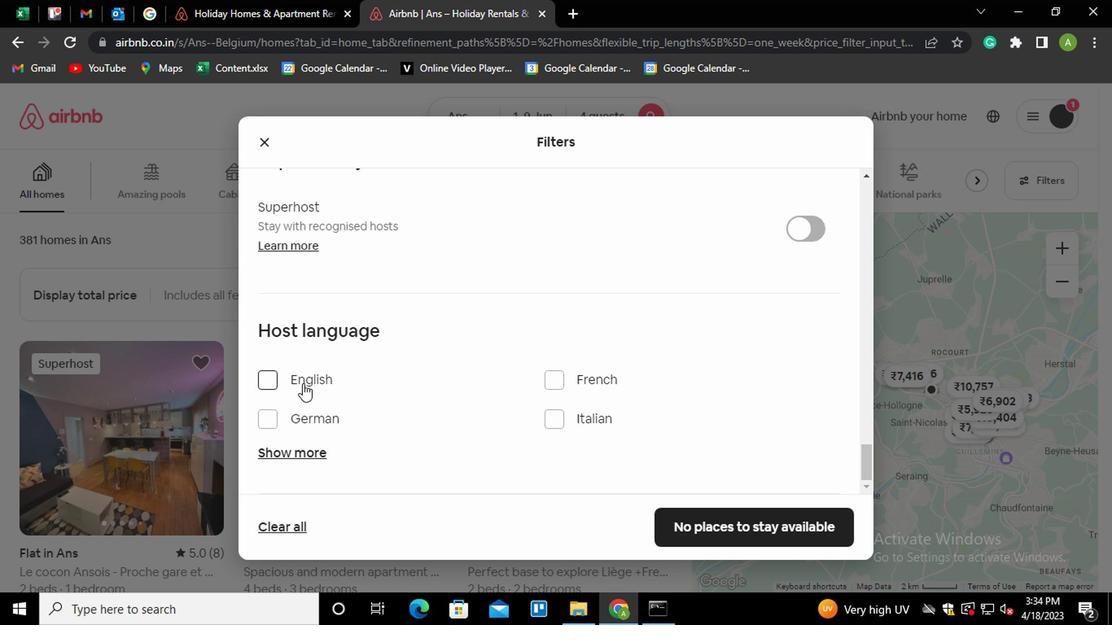 
Action: Mouse pressed left at (272, 381)
Screenshot: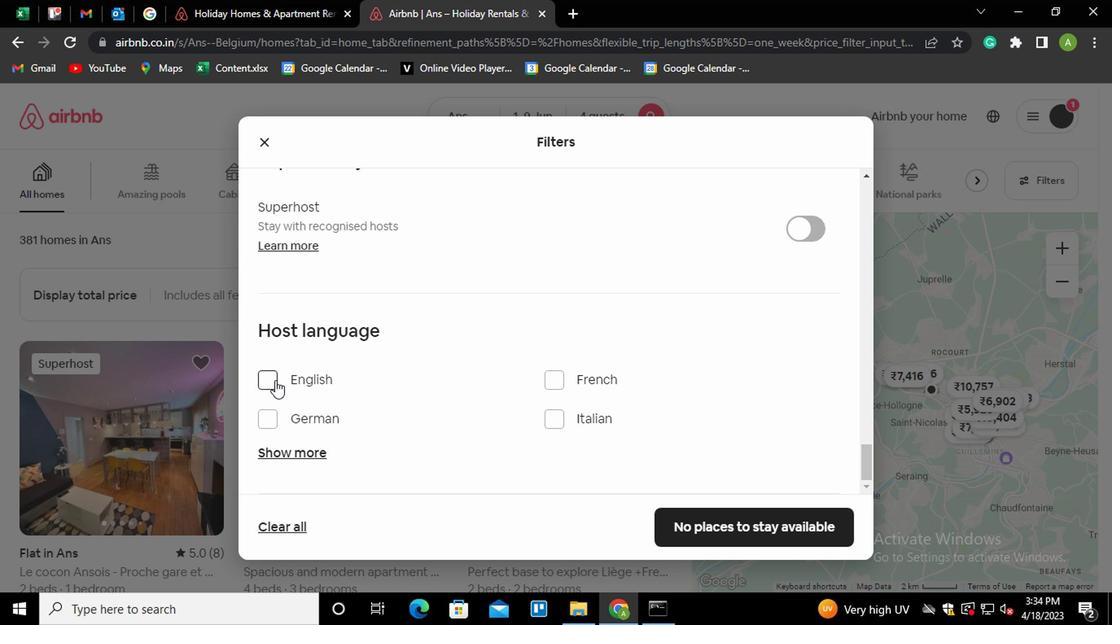 
Action: Mouse moved to (463, 383)
Screenshot: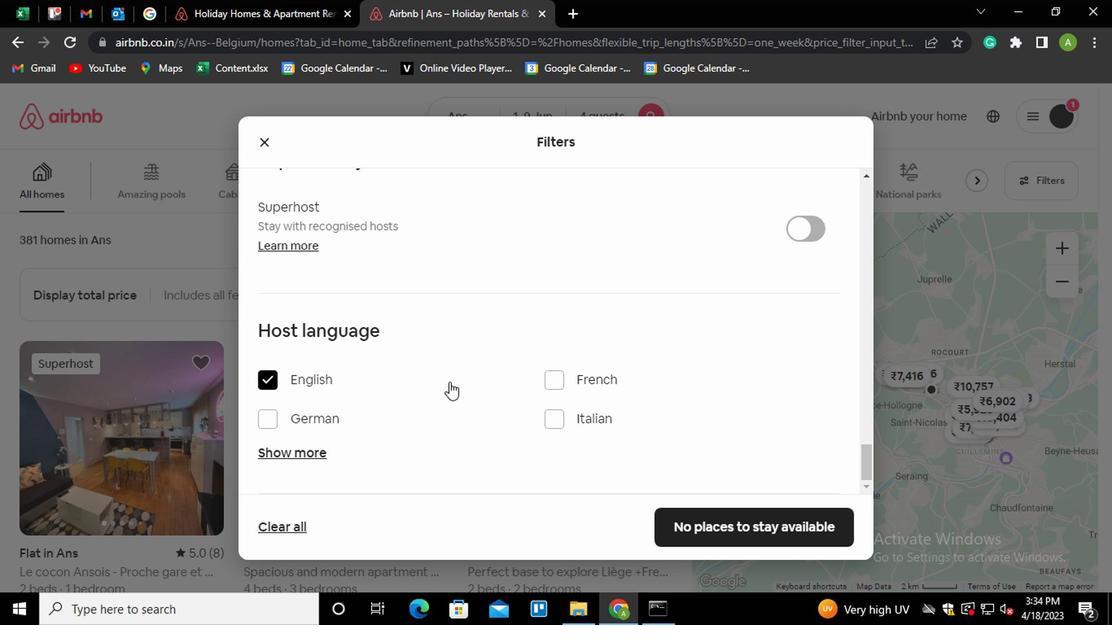 
Action: Mouse scrolled (463, 383) with delta (0, 0)
Screenshot: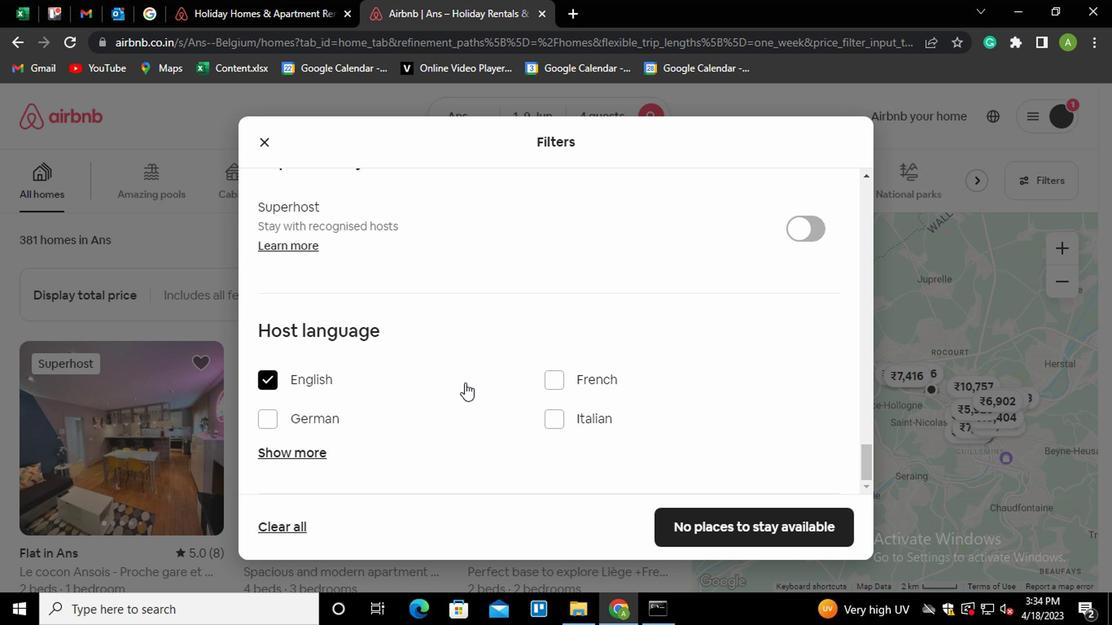
Action: Mouse moved to (755, 522)
Screenshot: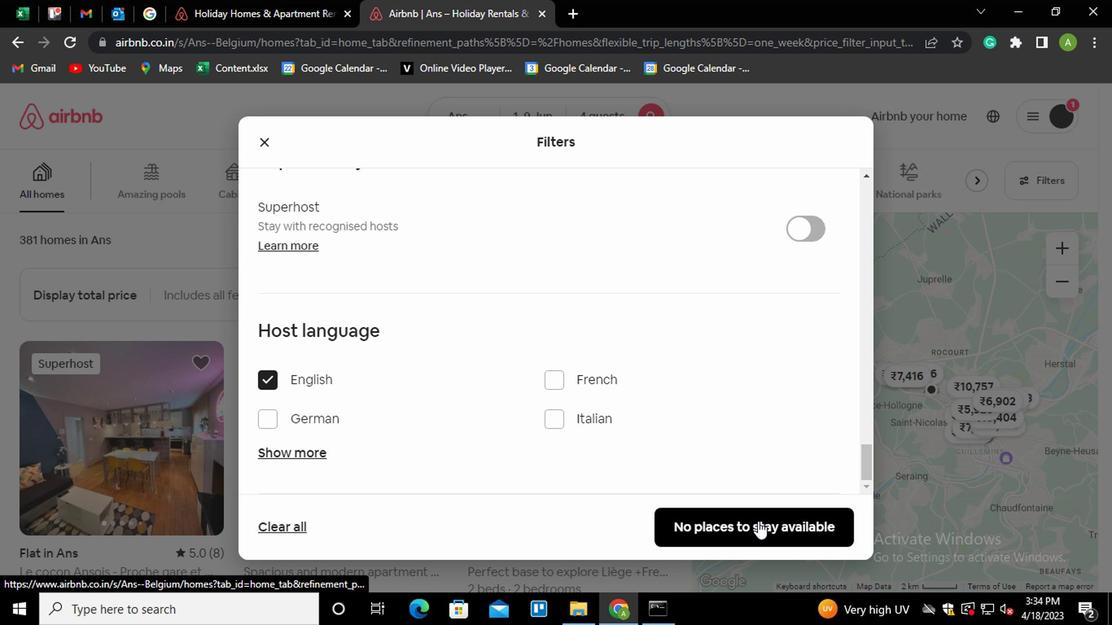 
Action: Mouse pressed left at (755, 522)
Screenshot: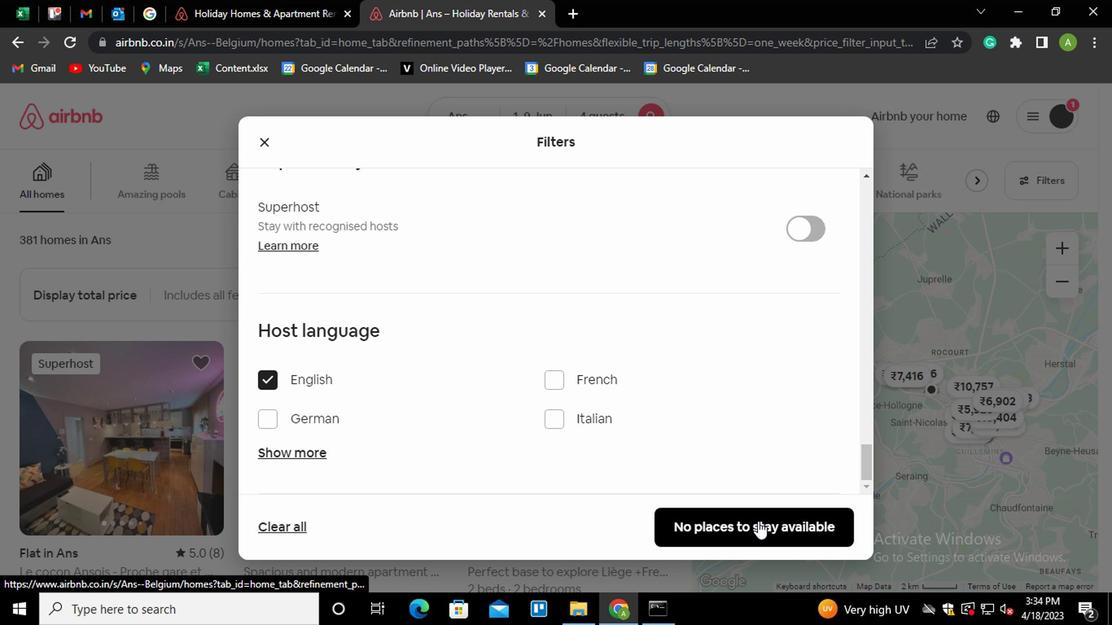 
